 Task: Add an event with the title Third Project Update Meeting, date '2023/12/11', time 9:15 AM to 11:15 AMand add a description: Throughout the event, participants will have access to designated networking areas, where they can connect with fellow professionals, exchange business cards, and engage in meaningful discussions. These areas may include themed discussion tables, interactive activities, or open networking spaces, ensuring a diverse range of networking opportunities., put the event into Orange category, logged in from the account softage.3@softage.netand send the event invitation to softage.2@softage.net and softage.4@softage.net. Set a reminder for the event At time of event
Action: Mouse moved to (104, 99)
Screenshot: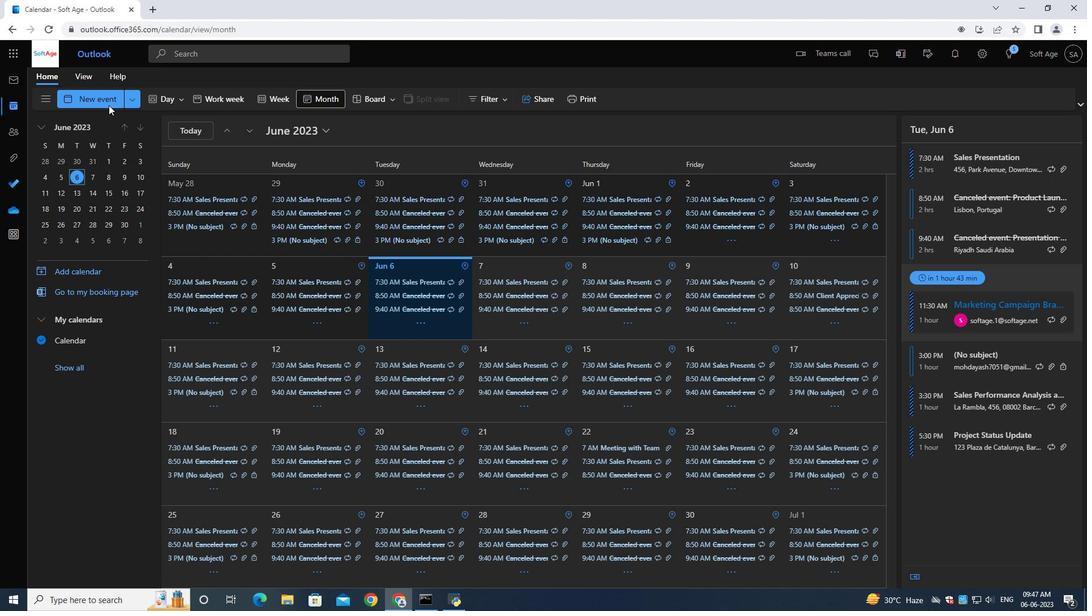 
Action: Mouse pressed left at (104, 99)
Screenshot: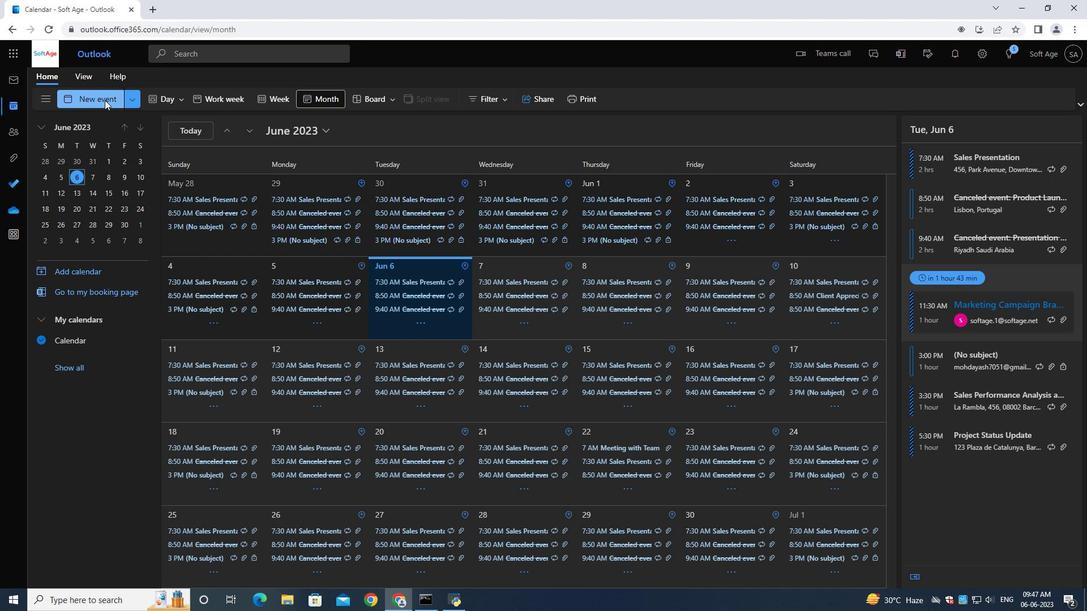 
Action: Mouse moved to (274, 169)
Screenshot: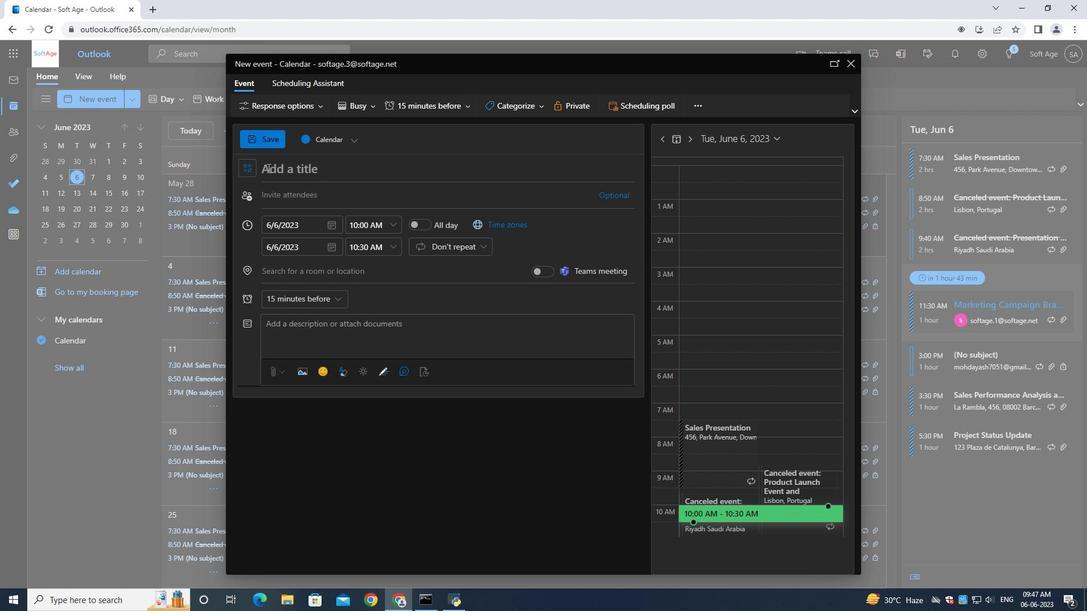 
Action: Mouse pressed left at (274, 169)
Screenshot: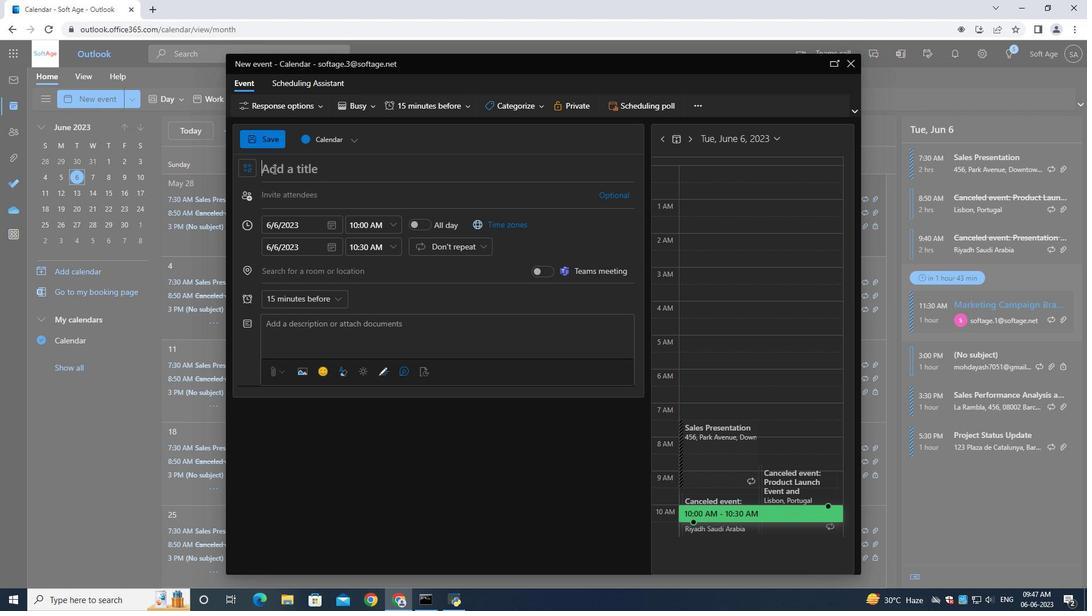 
Action: Key pressed <Key.shift>Third<Key.space><Key.shift><Key.shift>Project<Key.space><Key.shift>Update<Key.space><Key.shift>Meeting
Screenshot: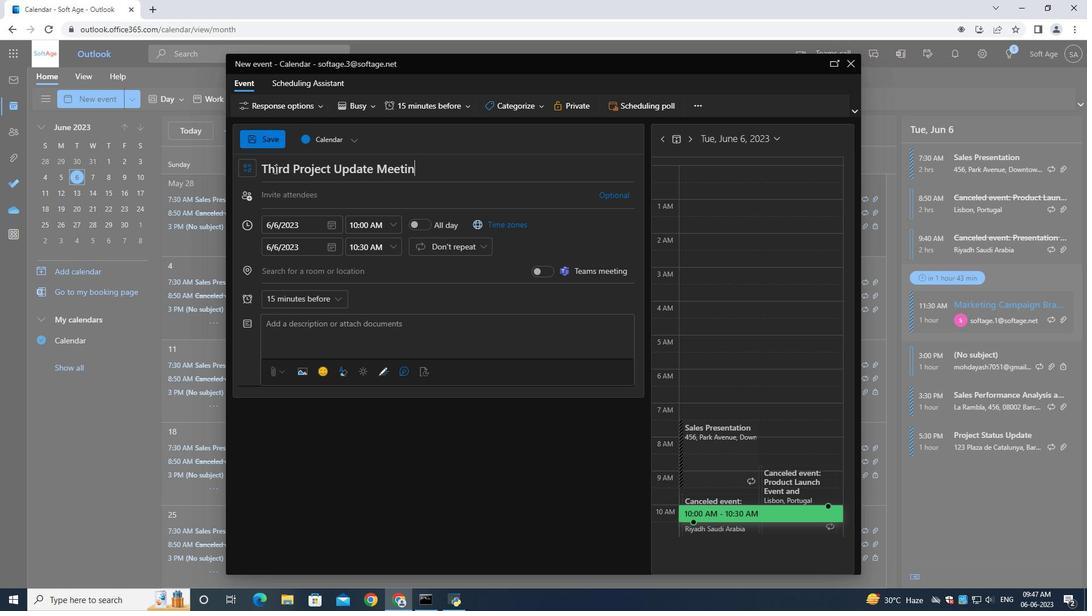 
Action: Mouse moved to (329, 227)
Screenshot: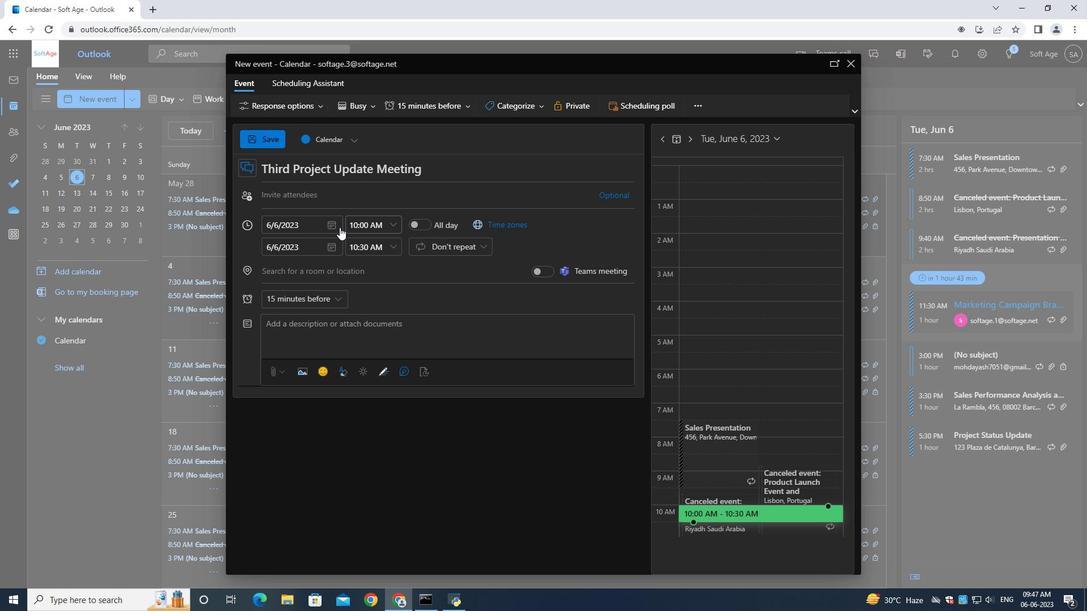 
Action: Mouse pressed left at (329, 227)
Screenshot: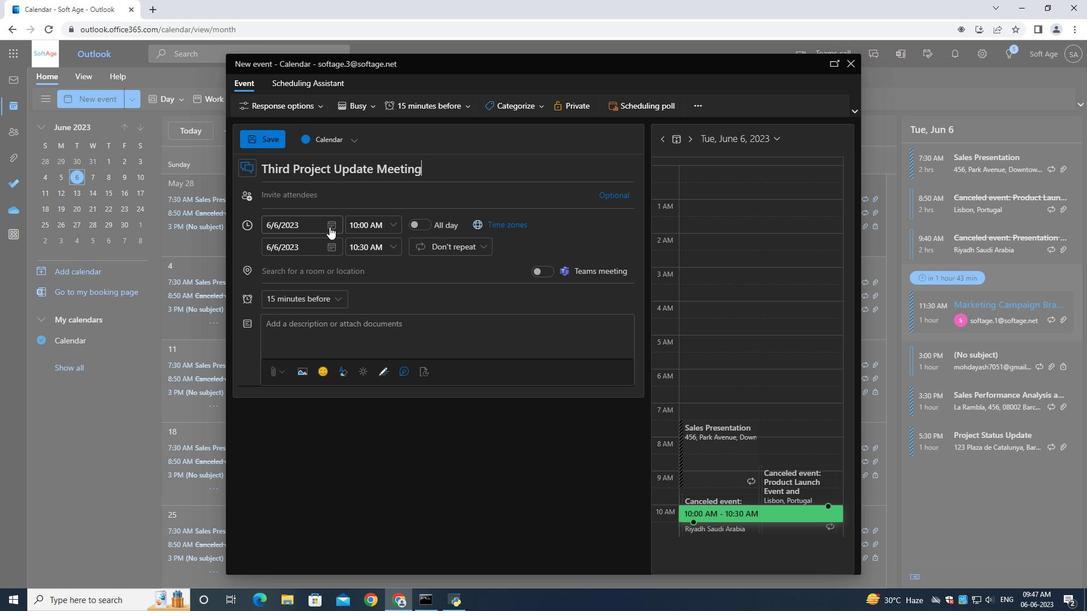 
Action: Mouse moved to (372, 247)
Screenshot: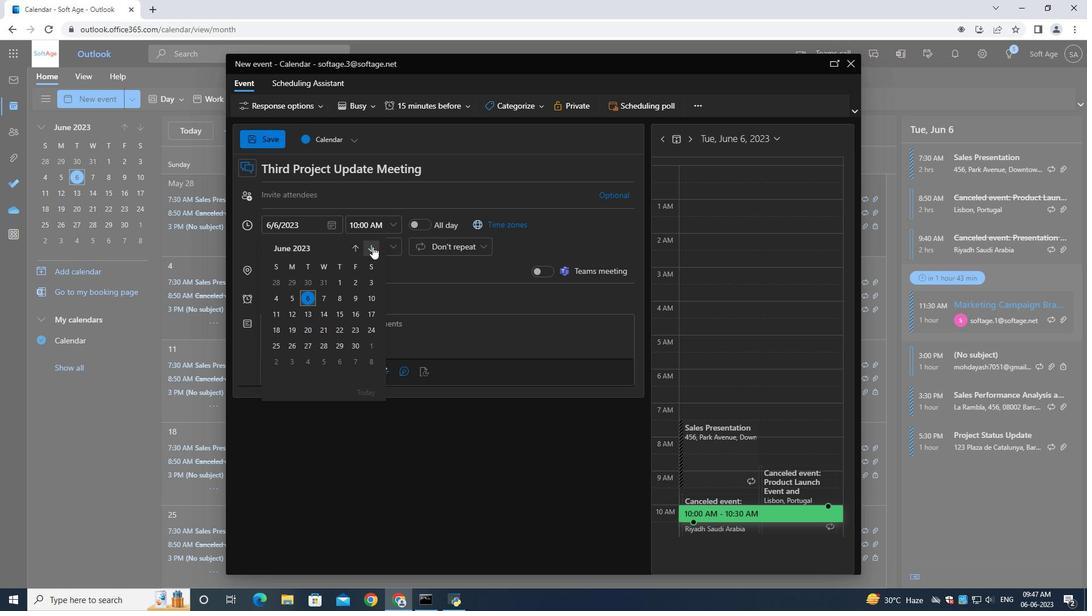 
Action: Mouse pressed left at (372, 247)
Screenshot: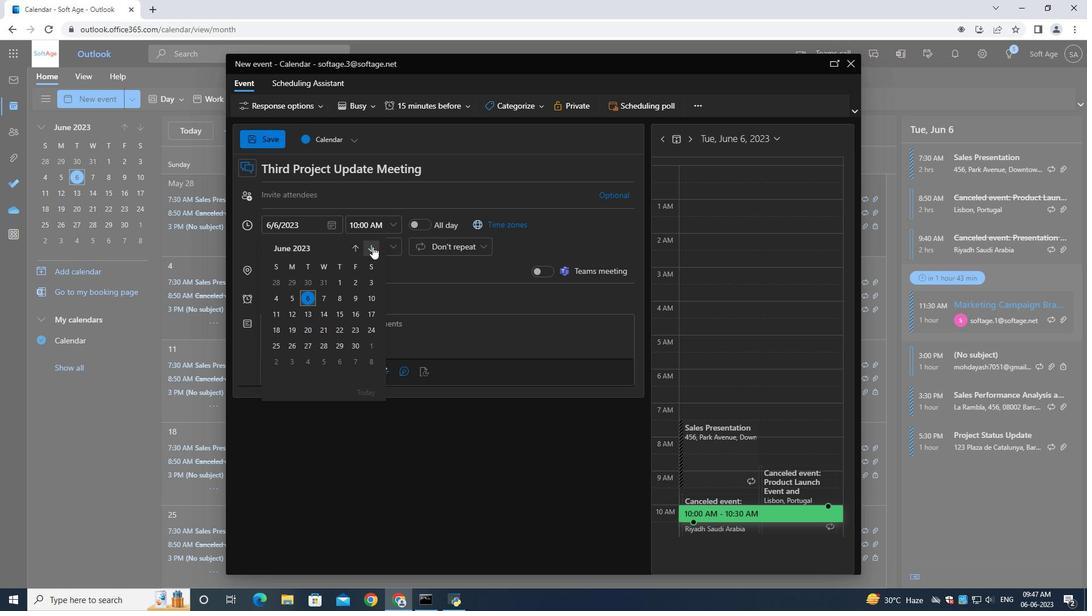
Action: Mouse pressed left at (372, 247)
Screenshot: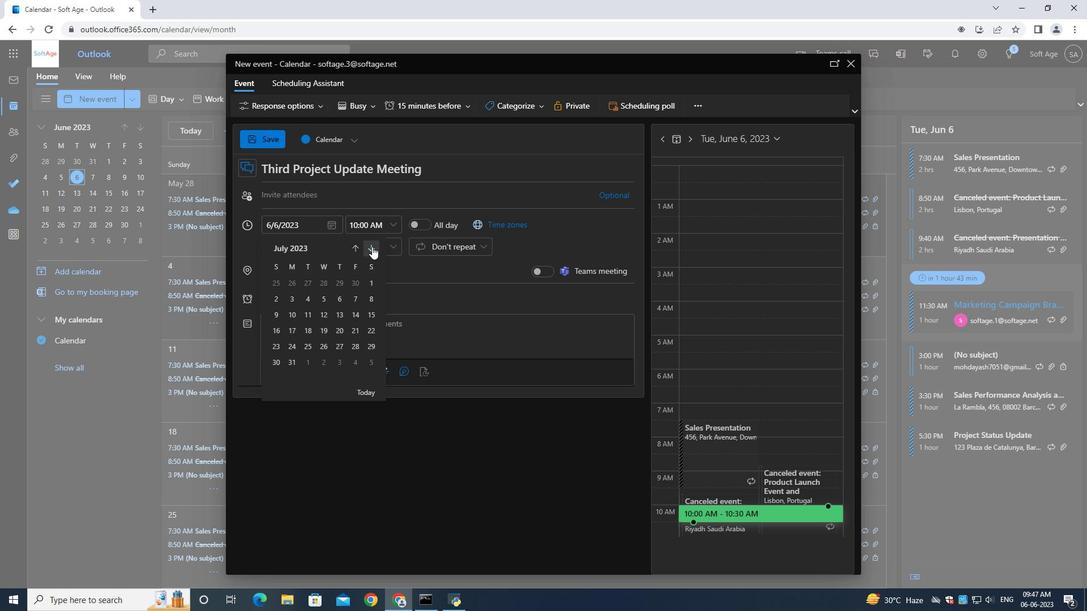 
Action: Mouse pressed left at (372, 247)
Screenshot: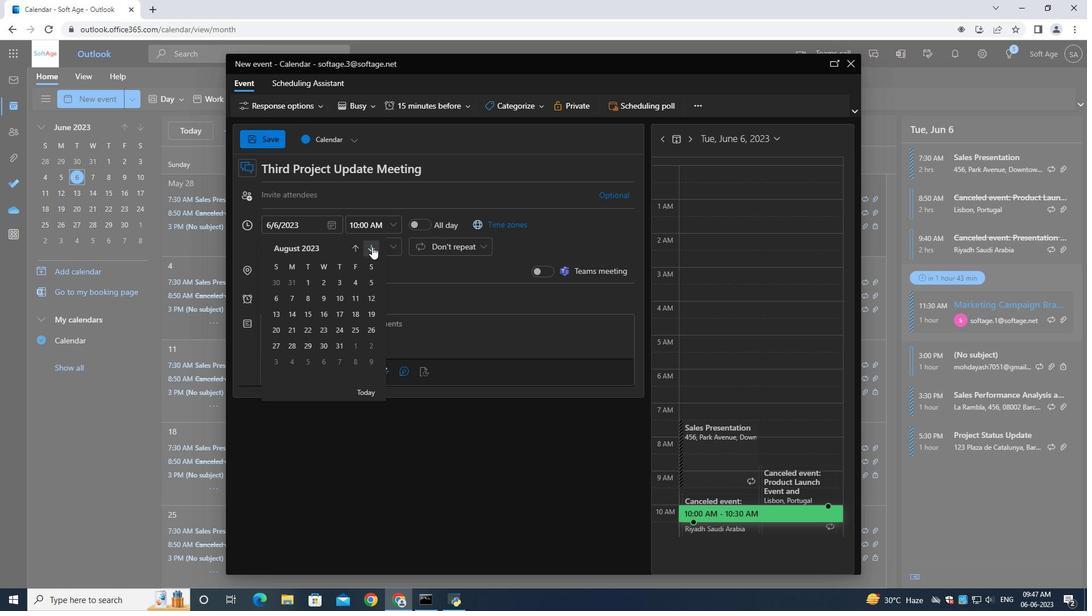 
Action: Mouse pressed left at (372, 247)
Screenshot: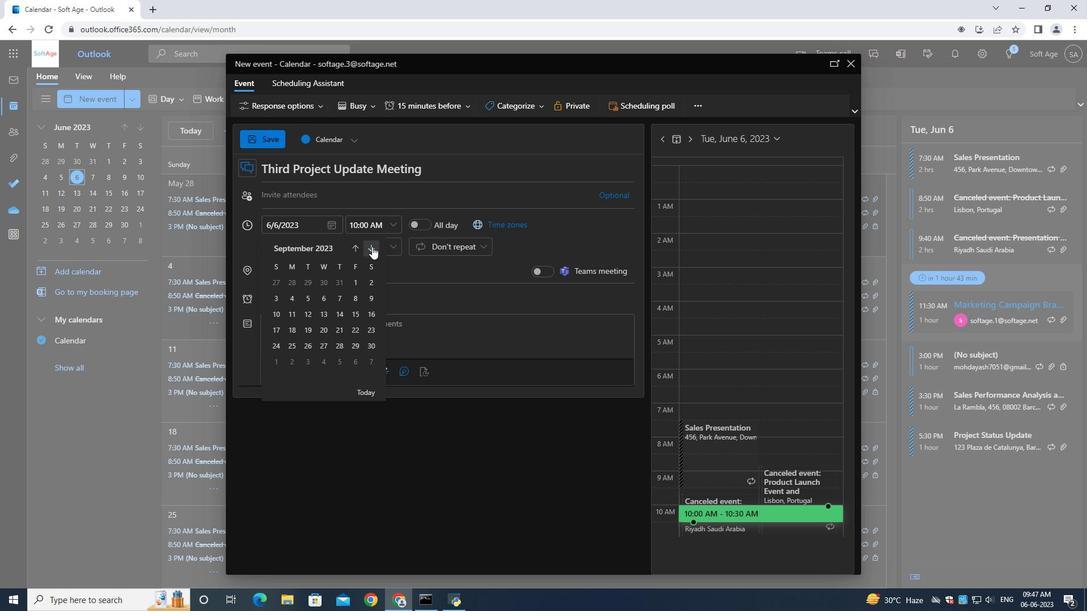 
Action: Mouse pressed left at (372, 247)
Screenshot: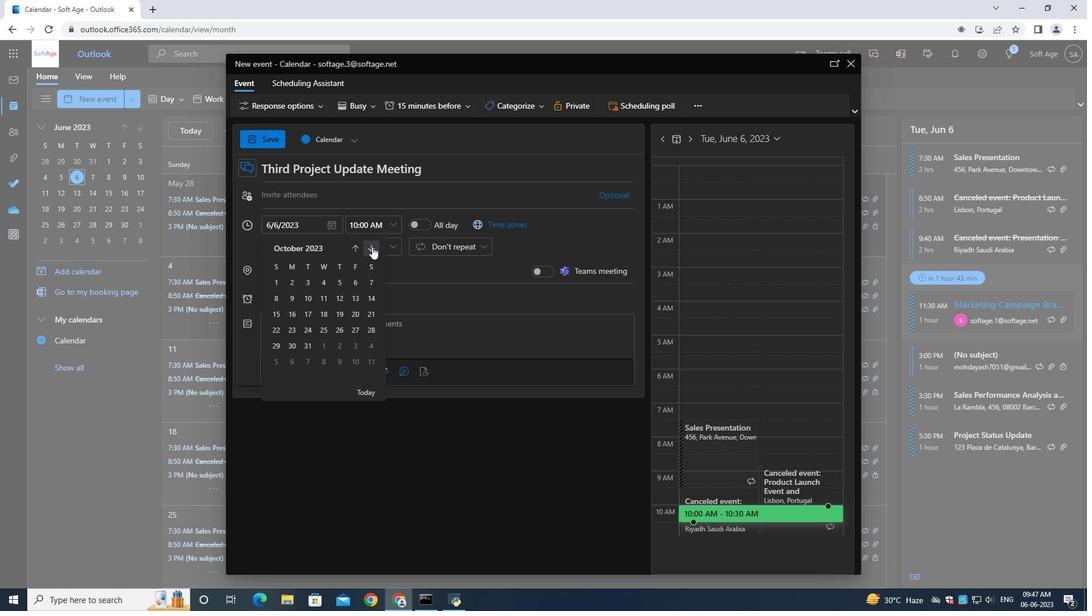
Action: Mouse moved to (365, 297)
Screenshot: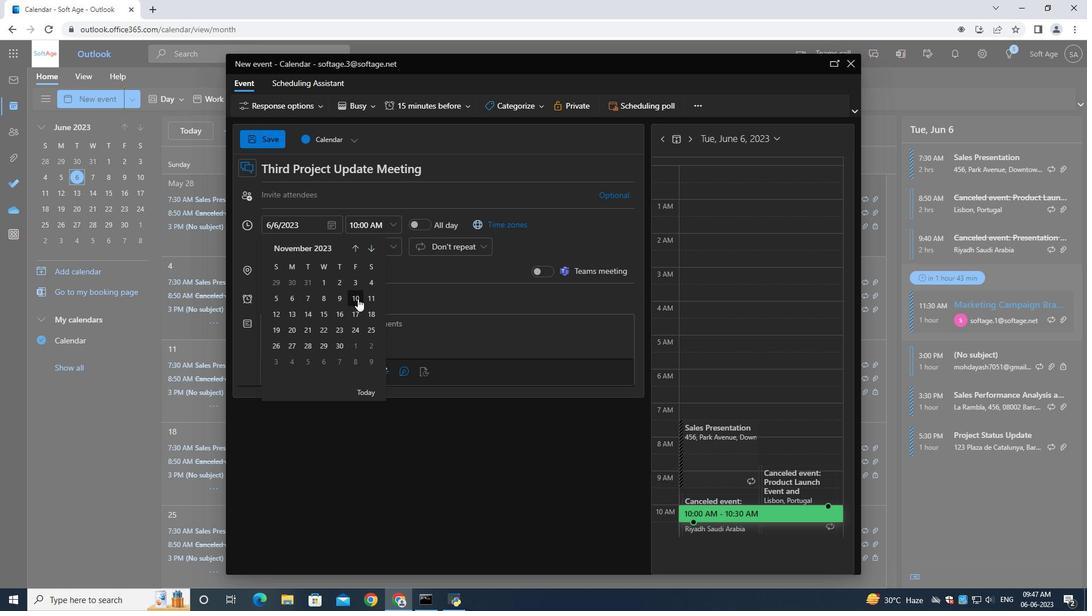 
Action: Mouse pressed left at (365, 297)
Screenshot: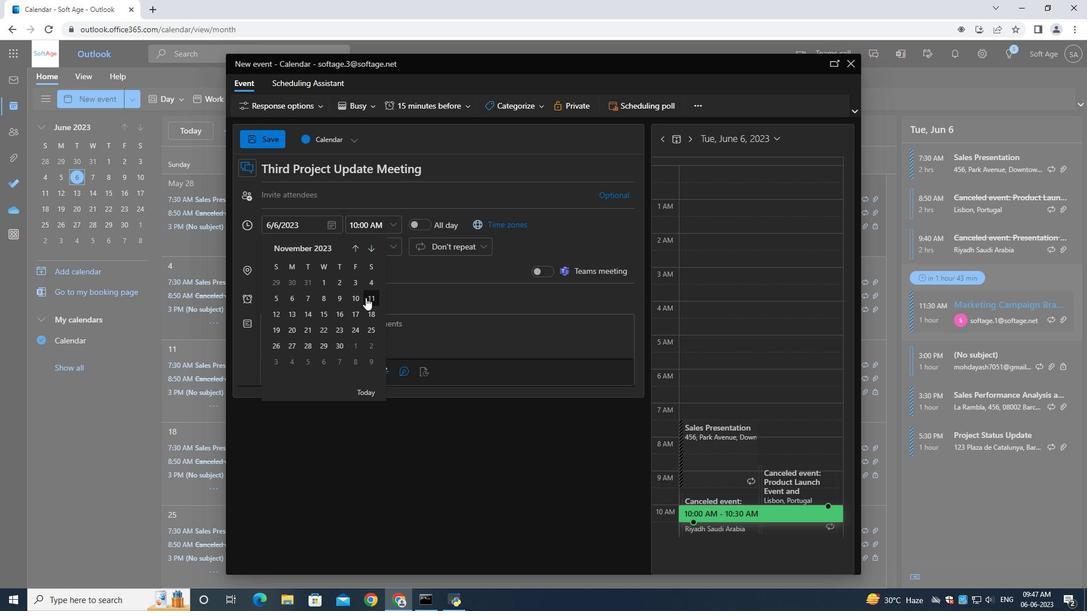 
Action: Mouse moved to (360, 226)
Screenshot: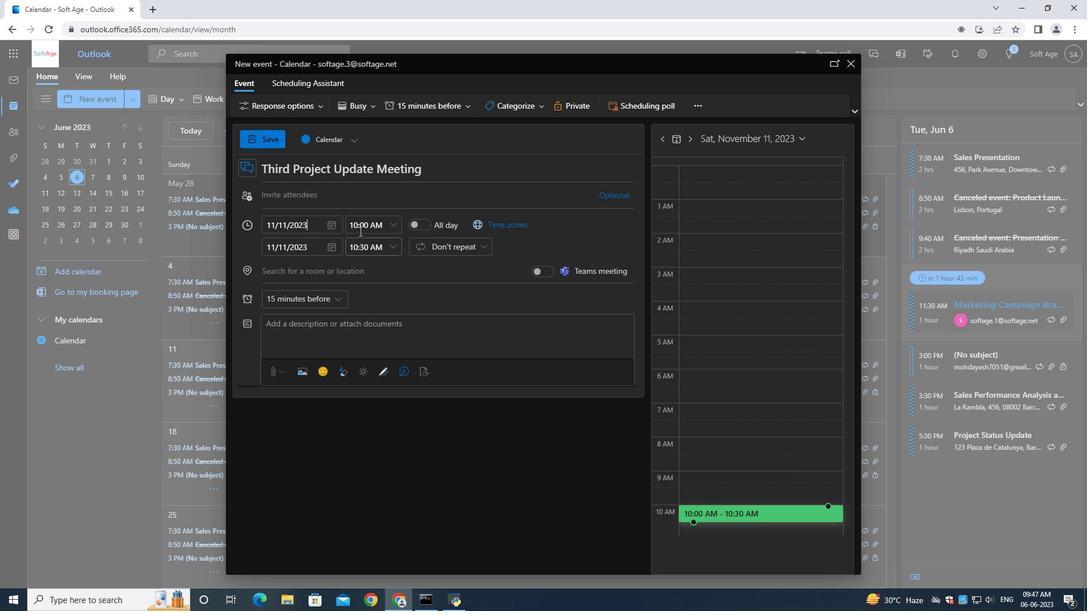
Action: Mouse pressed left at (360, 226)
Screenshot: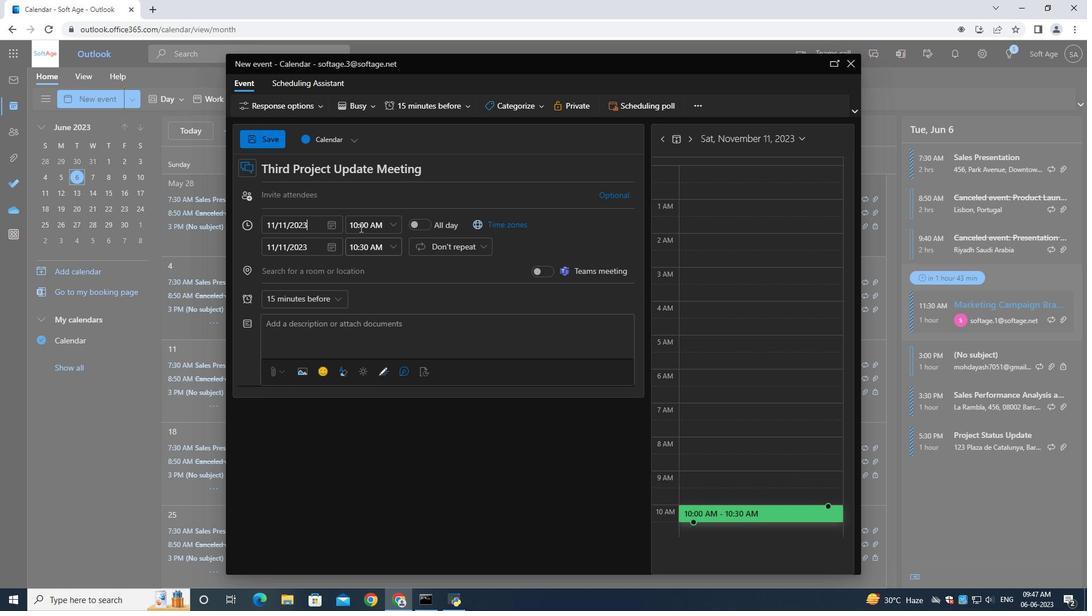 
Action: Mouse moved to (367, 227)
Screenshot: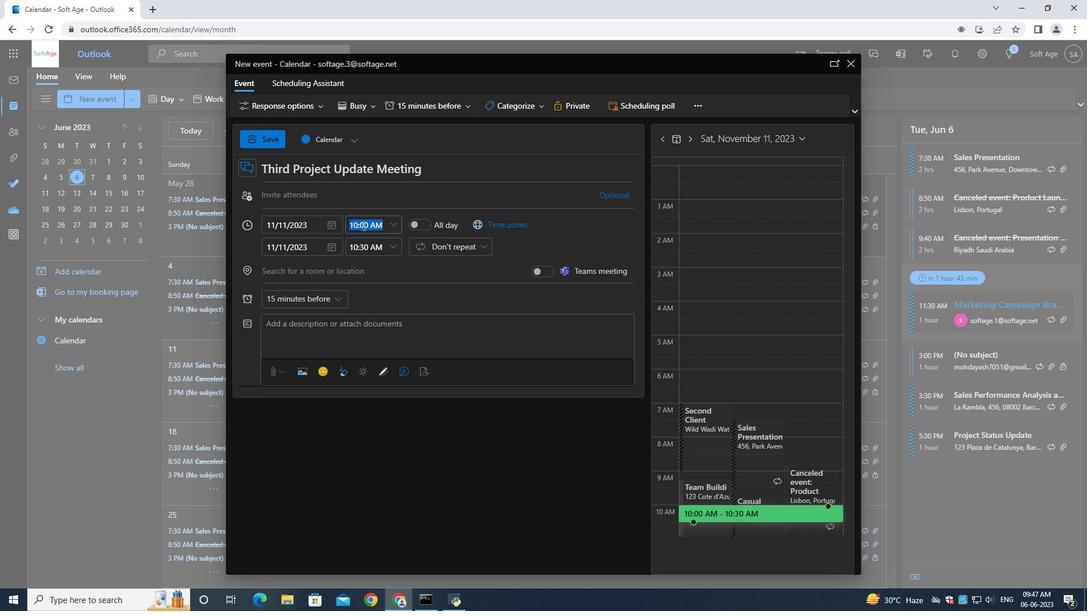 
Action: Key pressed 9<Key.shift_r>:15<Key.shift><Key.shift>AM
Screenshot: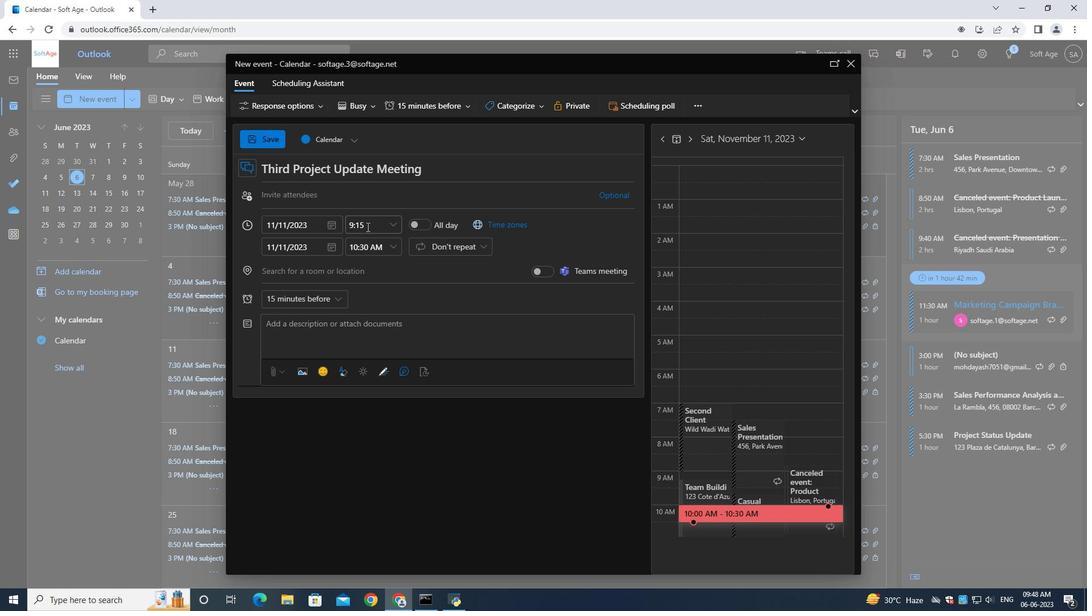 
Action: Mouse moved to (368, 245)
Screenshot: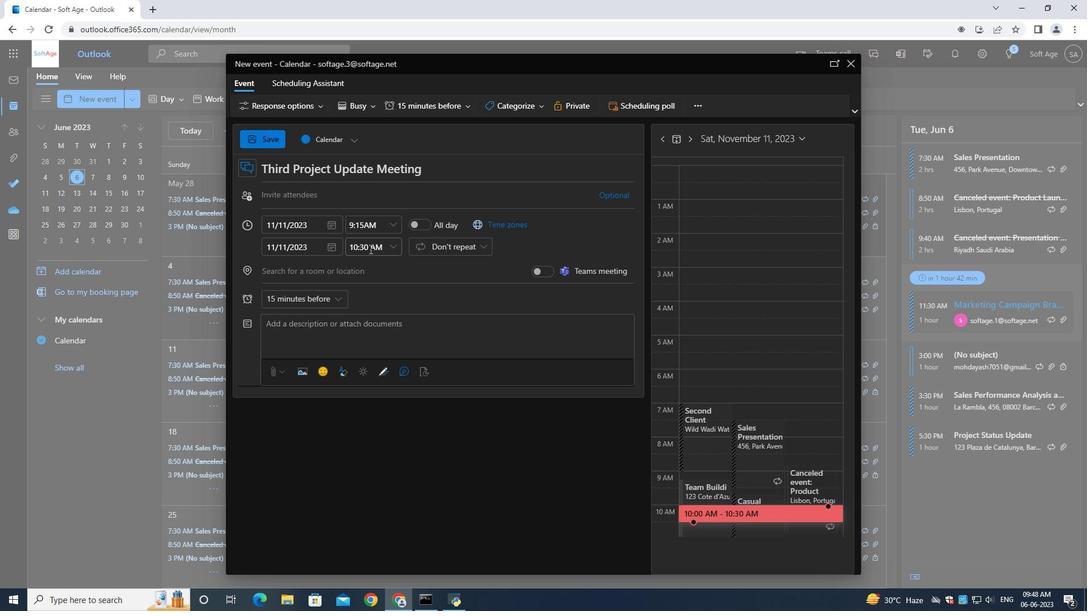
Action: Mouse pressed left at (368, 245)
Screenshot: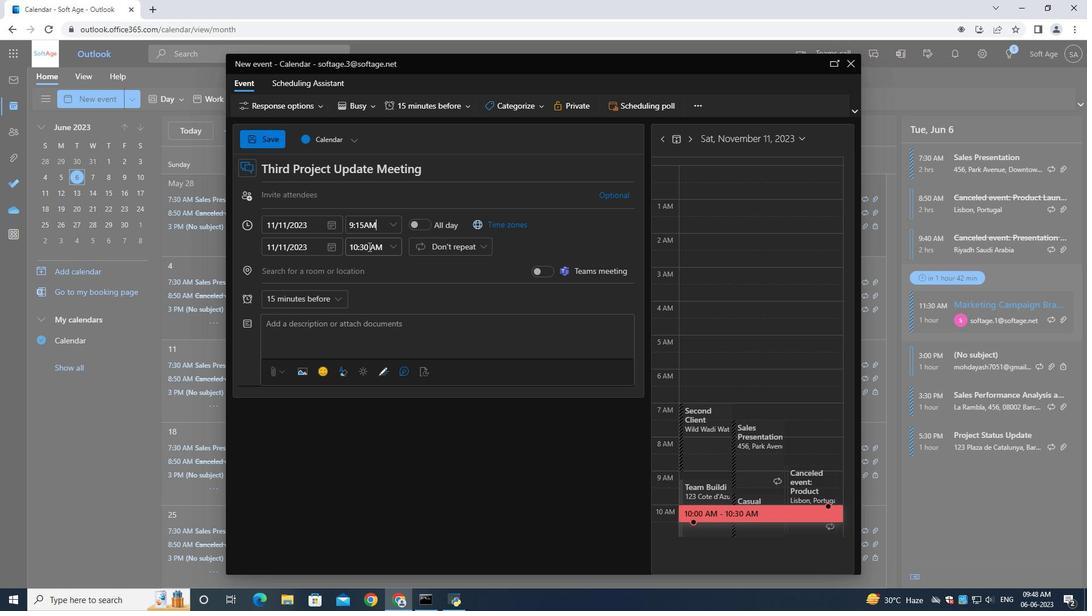 
Action: Mouse moved to (369, 247)
Screenshot: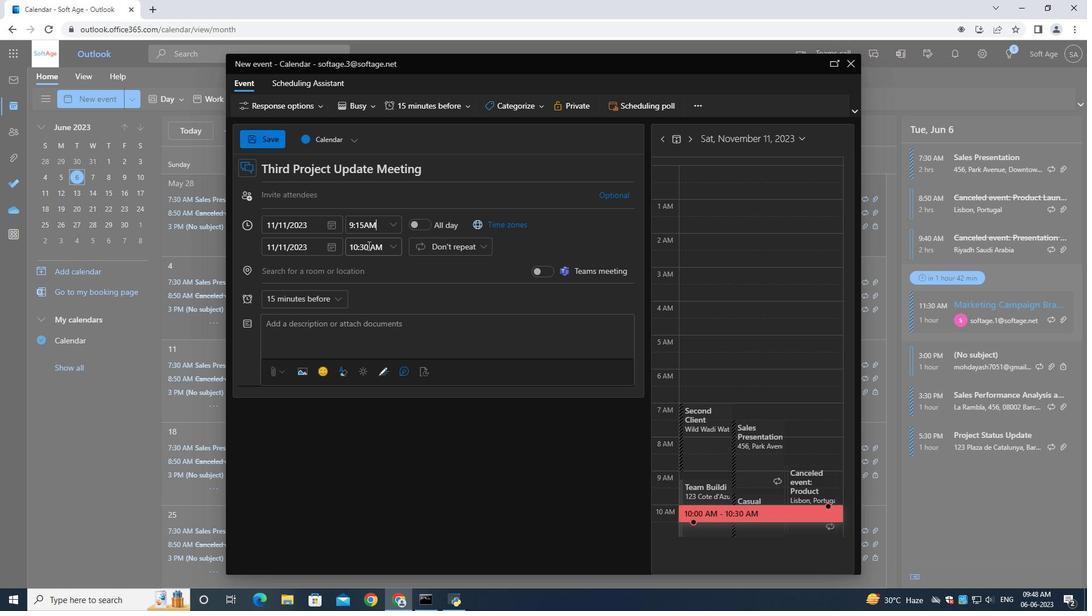 
Action: Key pressed 11<Key.shift_r>:15<Key.shift>AM
Screenshot: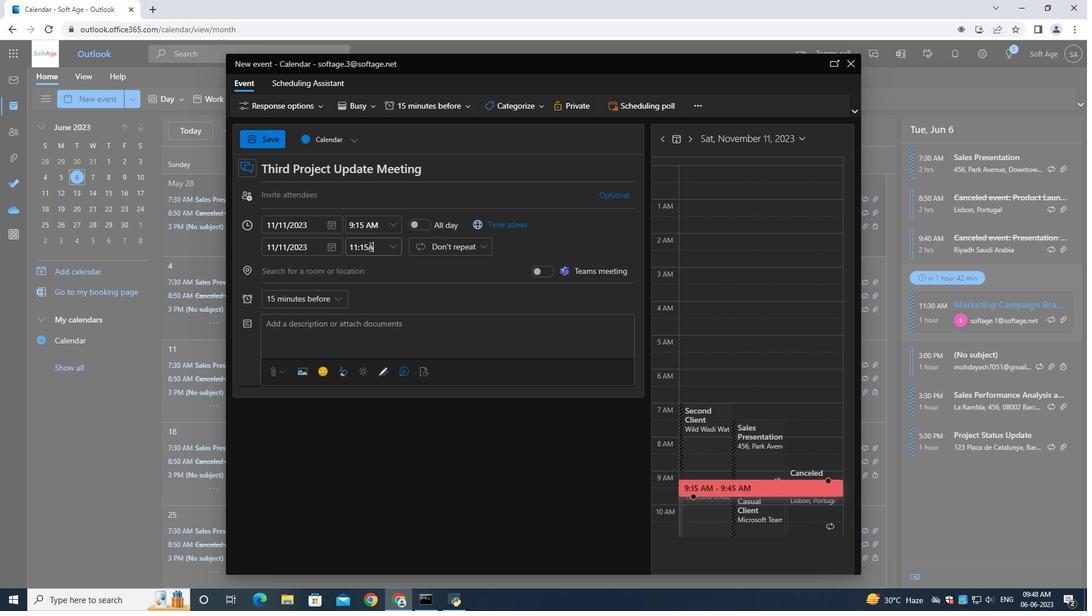 
Action: Mouse moved to (325, 326)
Screenshot: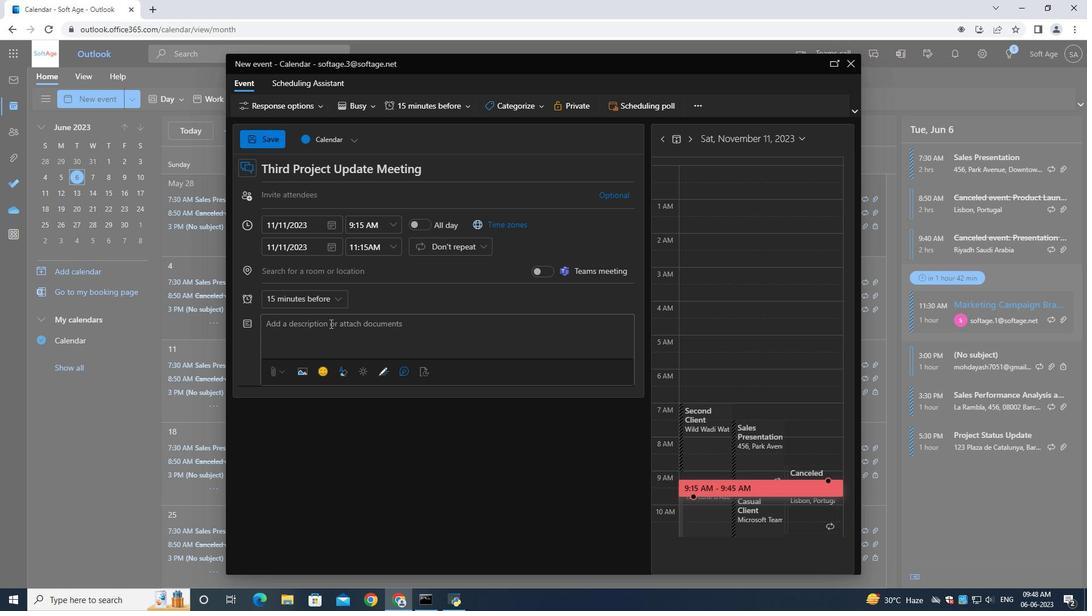 
Action: Mouse pressed left at (325, 326)
Screenshot: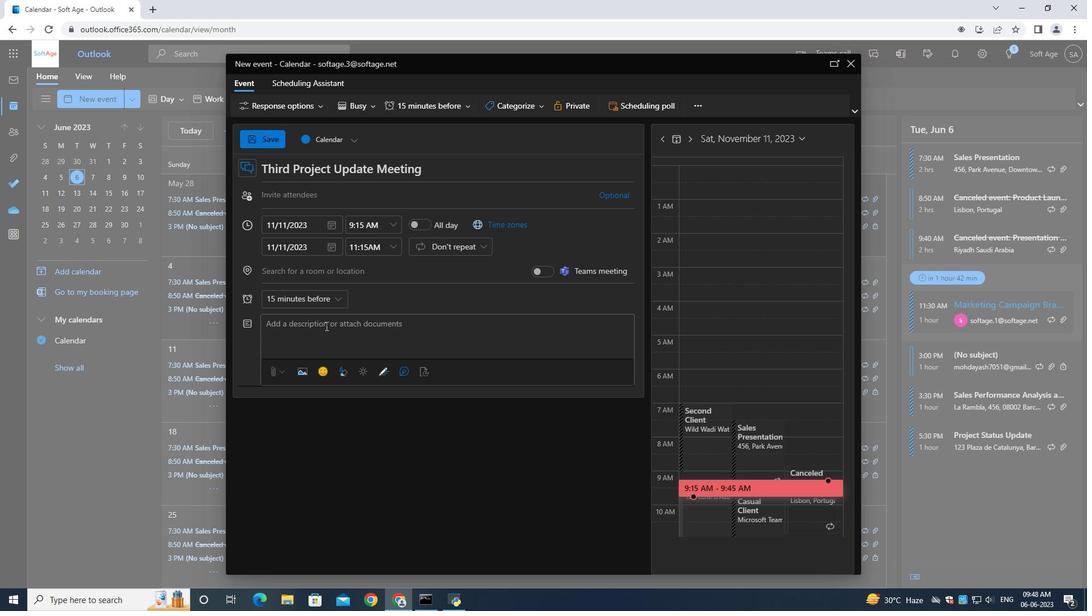 
Action: Mouse moved to (325, 327)
Screenshot: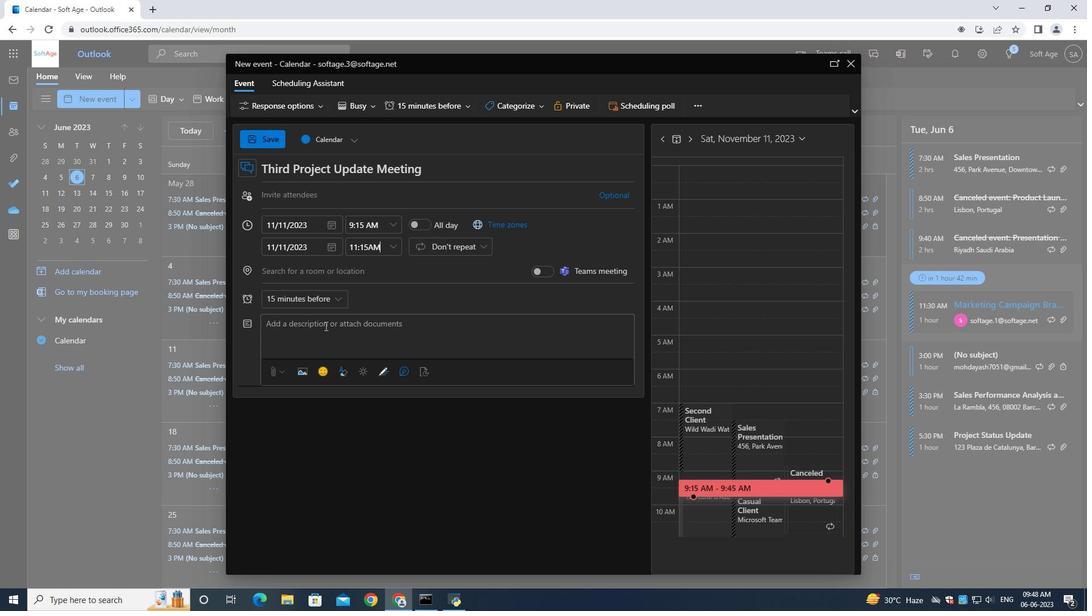 
Action: Key pressed <Key.shift>Throughout<Key.space>the<Key.space>event,<Key.space>participants<Key.space>will<Key.space>a<Key.backspace>have<Key.space>access<Key.space>to<Key.space>designated<Key.space>networking<Key.space>areas,<Key.space>where<Key.space>they<Key.space>can<Key.space>connect<Key.space>with<Key.space>felllow<Key.space>professionals,<Key.space>exchange<Key.space>business<Key.space>cards,<Key.space>and<Key.space>engage<Key.space>in<Key.space>meaningful<Key.space>discussions.<Key.space><Key.shift><Key.shift><Key.shift><Key.shift>These<Key.space>was<Key.backspace><Key.backspace><Key.backspace><Key.space>areas<Key.space>may<Key.space>include<Key.space>themed<Key.space>discussion<Key.space>tables,<Key.space>interactive<Key.space>activities,<Key.space>or<Key.space>open<Key.space>op<Key.backspace><Key.backspace>networking<Key.space>spaces,<Key.space>ensuring<Key.space>a<Key.space>diverse<Key.space>ranf<Key.backspace>ge<Key.space>of<Key.space>networking<Key.space>opportunities.
Screenshot: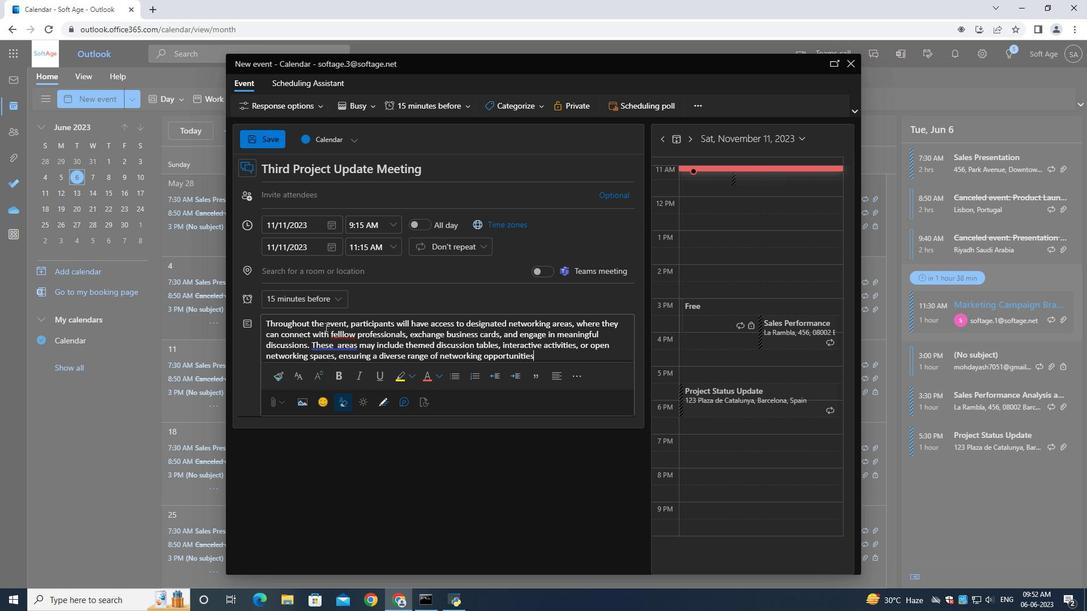 
Action: Mouse moved to (333, 343)
Screenshot: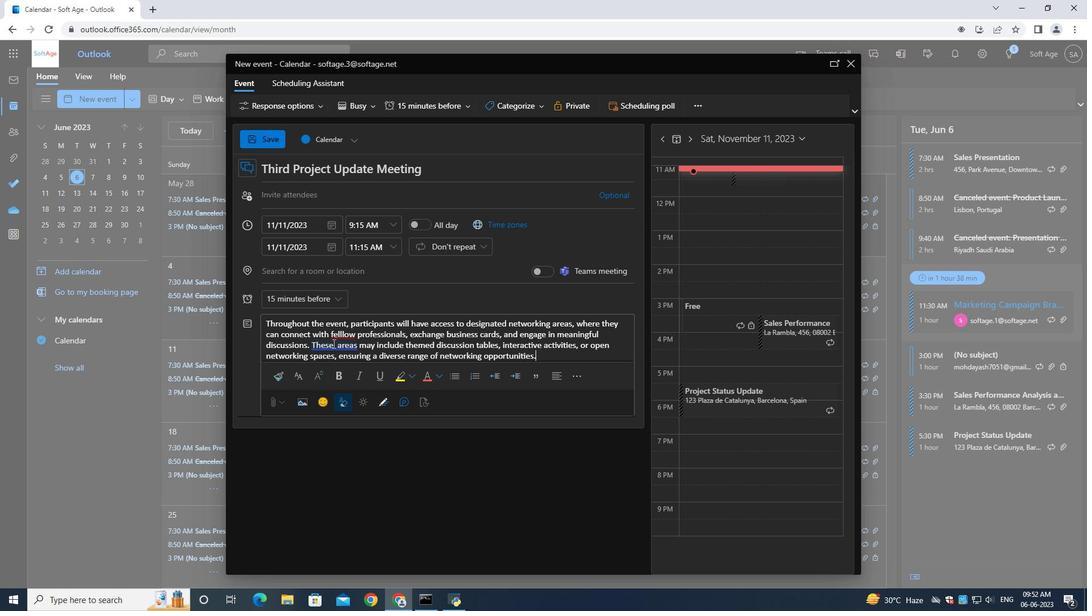 
Action: Mouse pressed left at (333, 343)
Screenshot: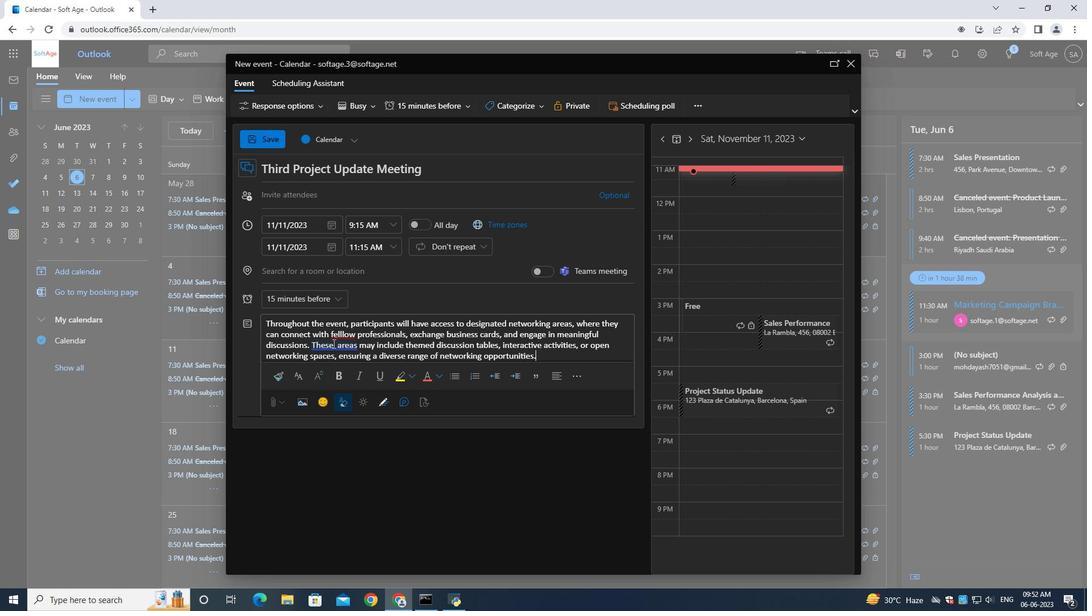 
Action: Mouse moved to (340, 354)
Screenshot: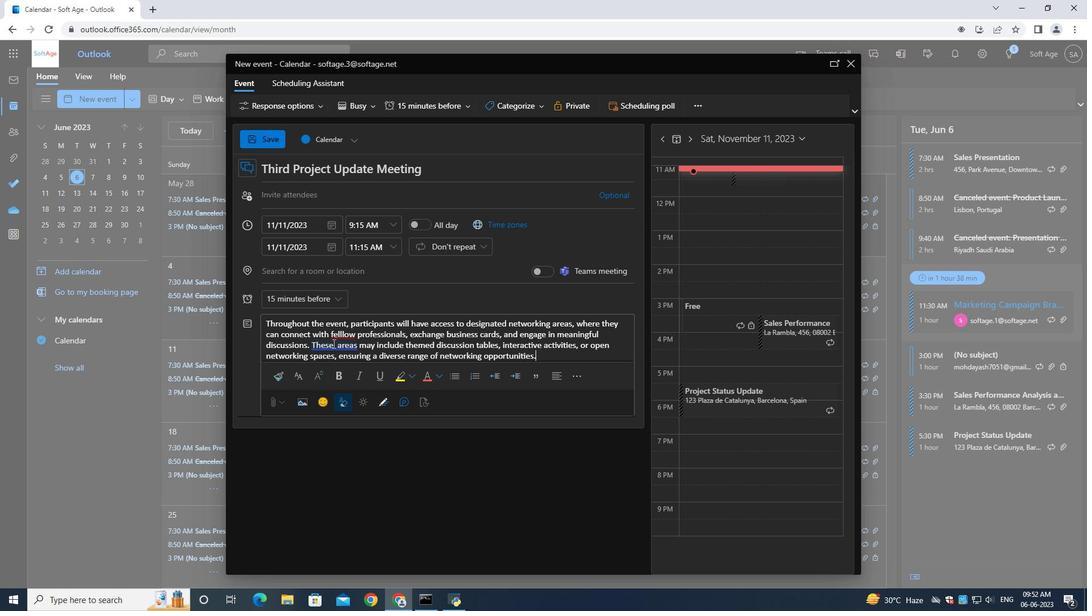 
Action: Key pressed <Key.backspace>
Screenshot: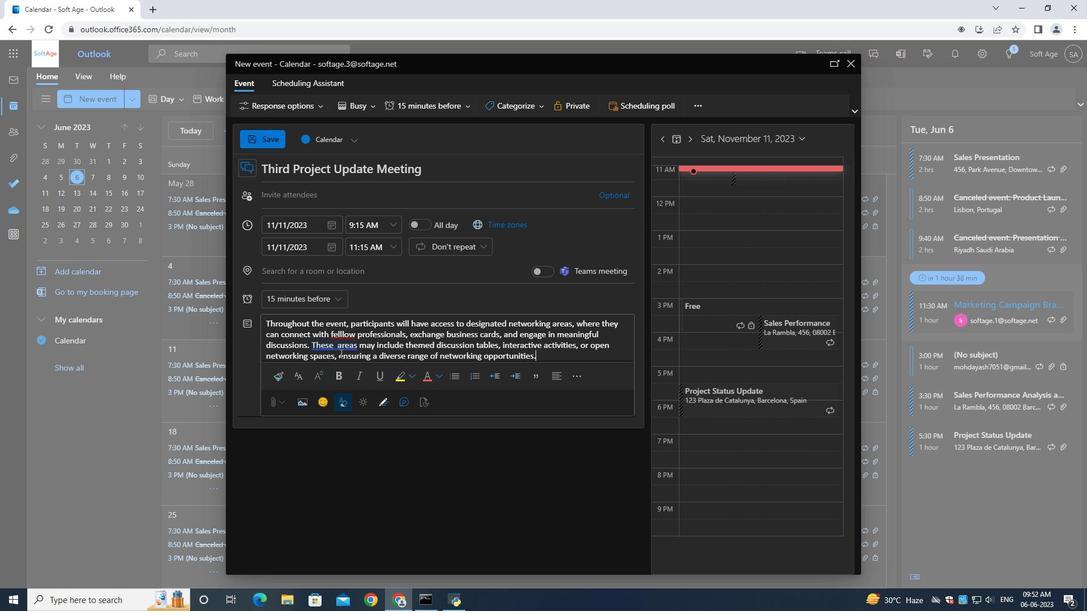 
Action: Mouse moved to (327, 359)
Screenshot: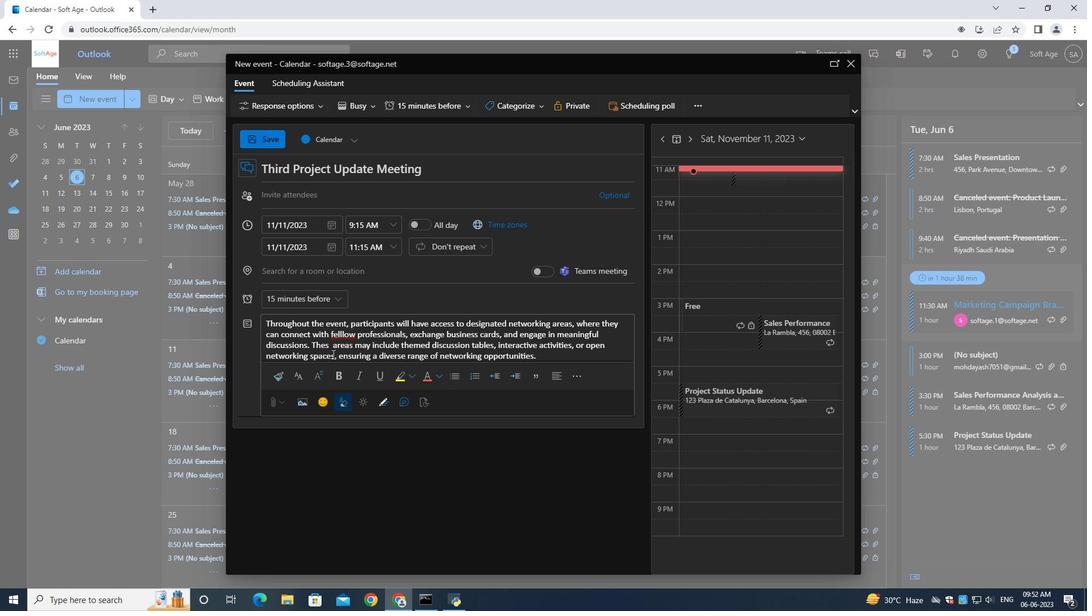 
Action: Key pressed s<Key.backspace>w<Key.right>
Screenshot: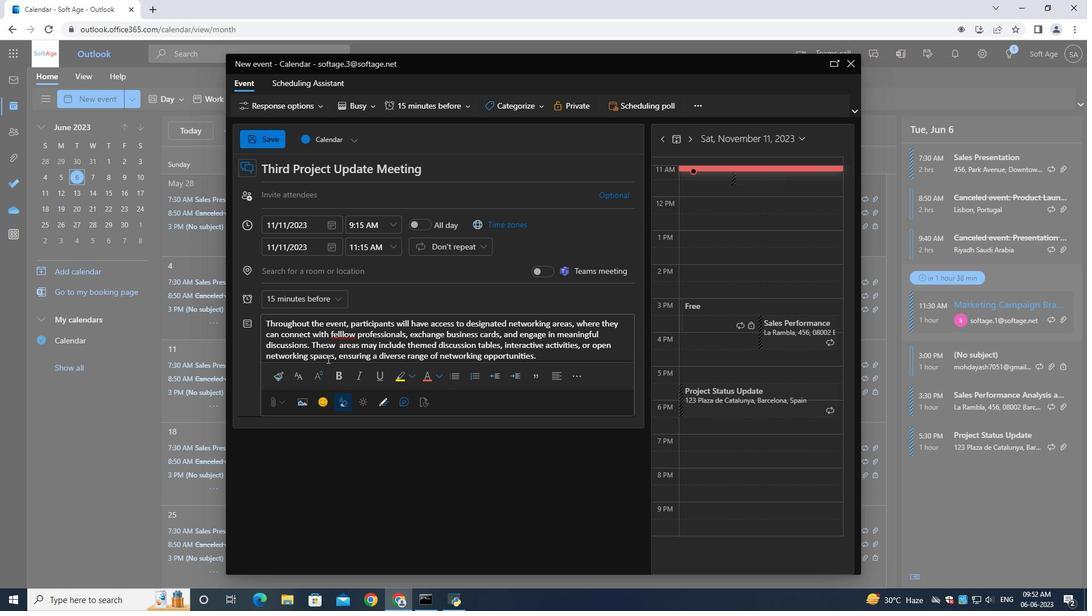 
Action: Mouse moved to (328, 359)
Screenshot: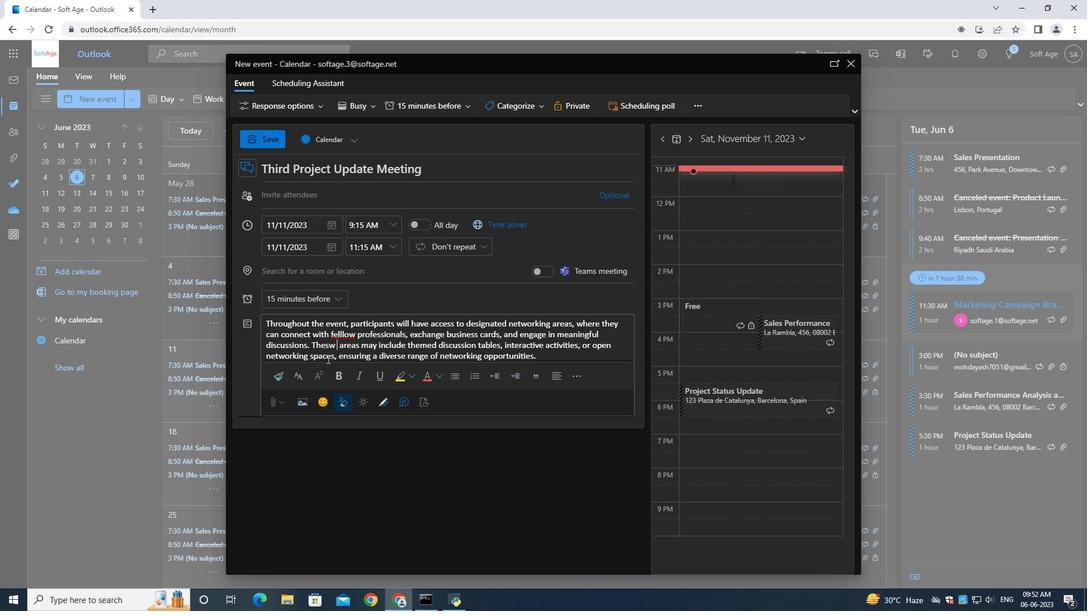 
Action: Key pressed <Key.backspace>
Screenshot: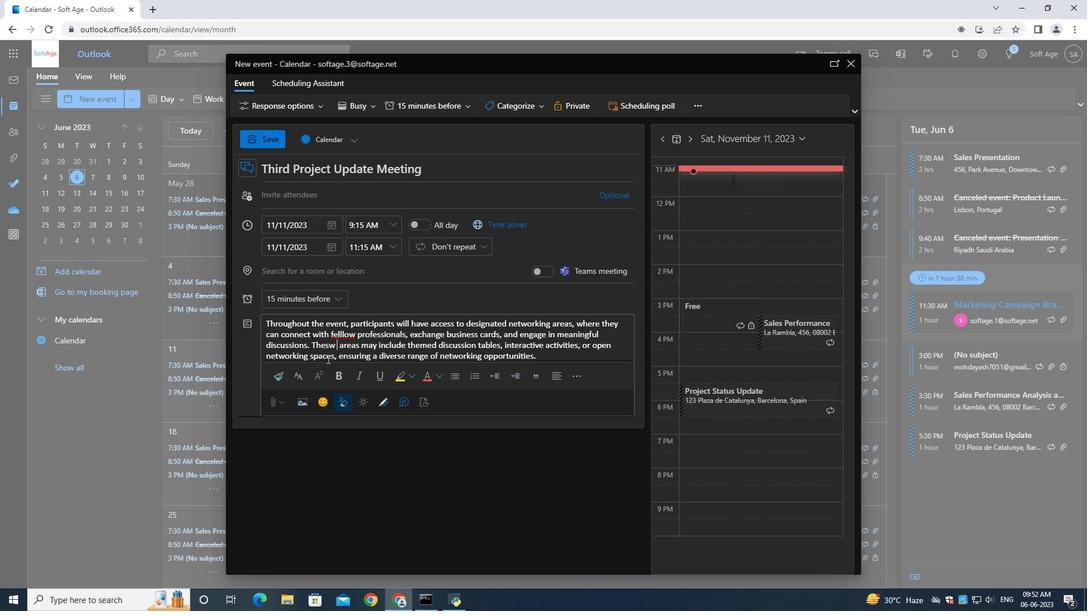 
Action: Mouse moved to (361, 397)
Screenshot: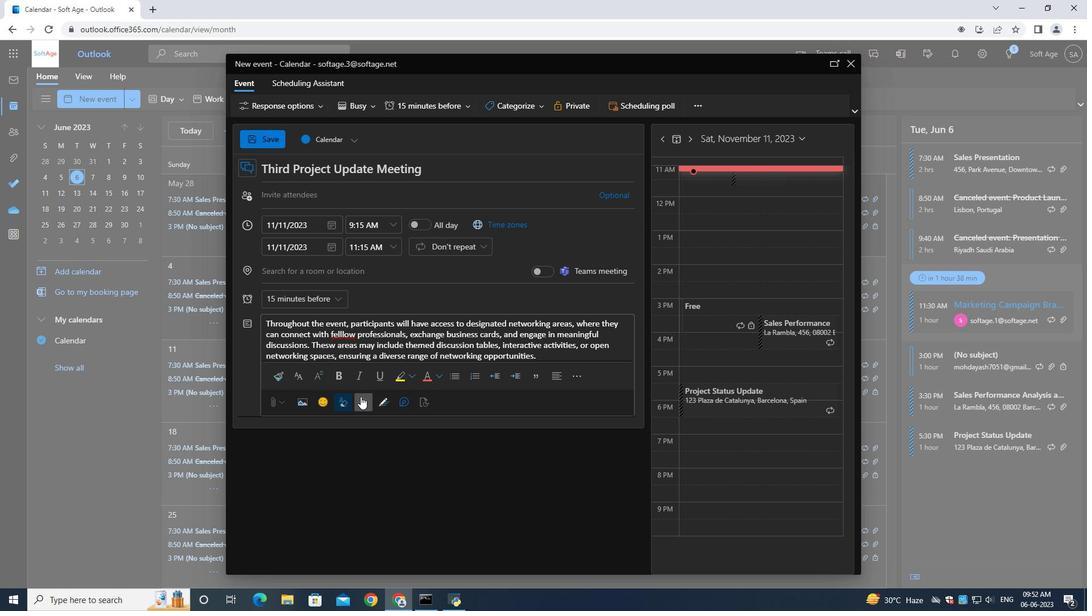 
Action: Key pressed <Key.space>
Screenshot: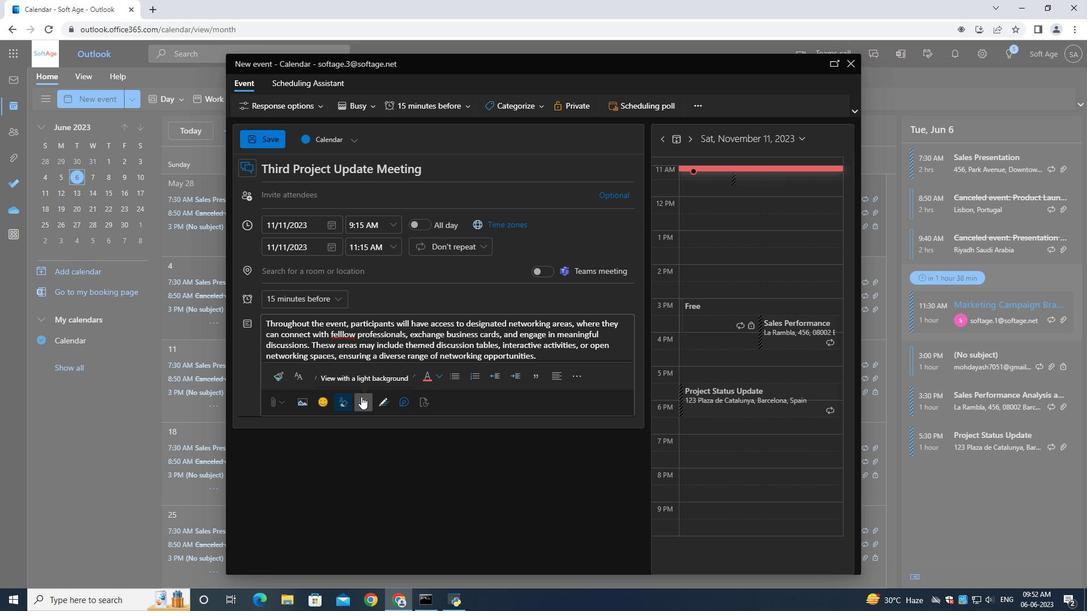 
Action: Mouse moved to (350, 379)
Screenshot: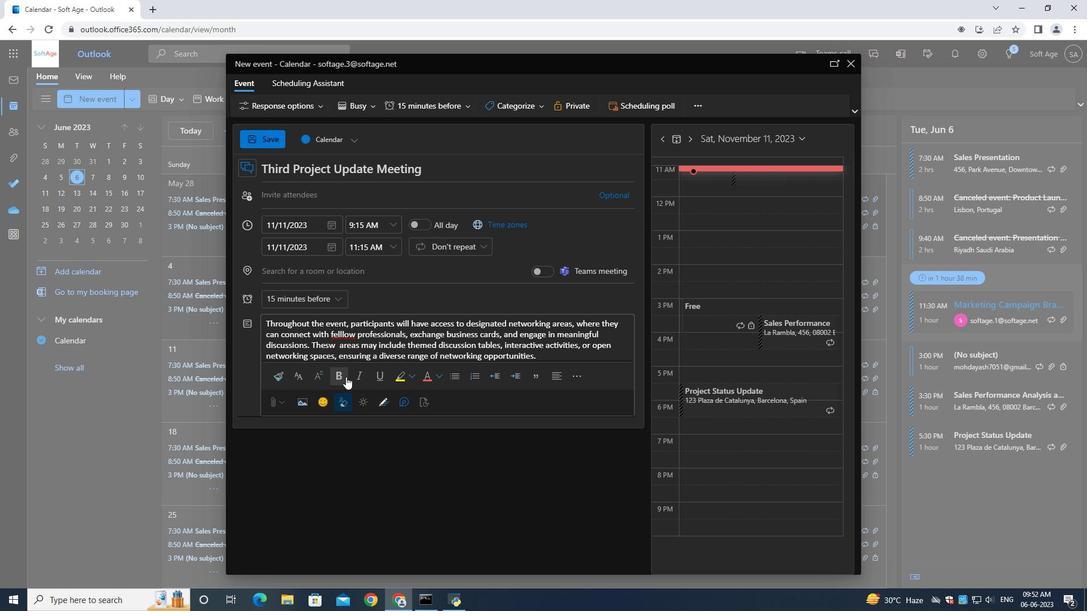 
Action: Key pressed <Key.backspace>
Screenshot: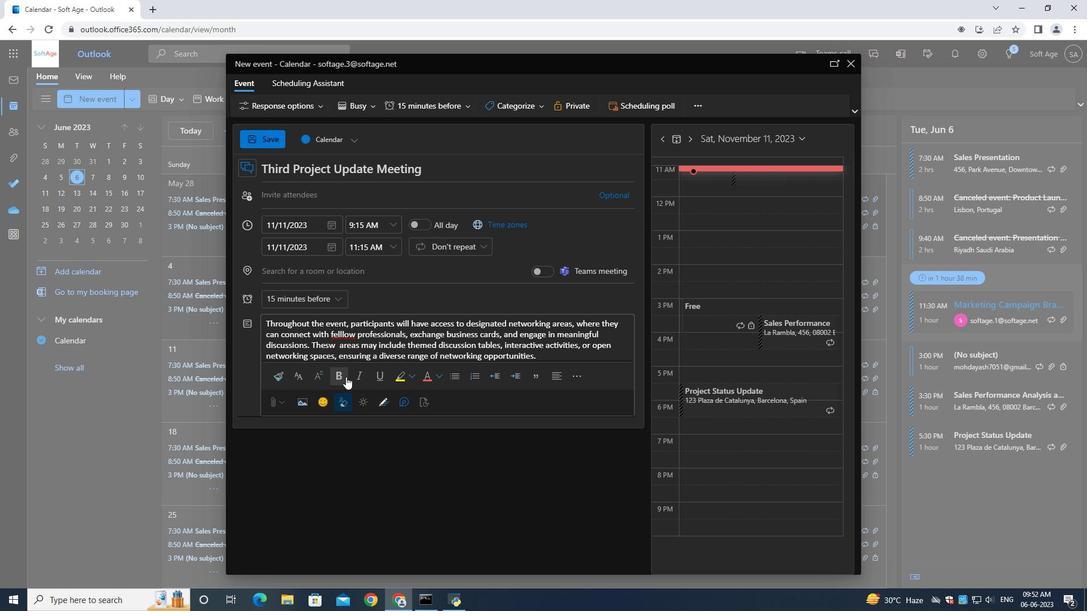 
Action: Mouse moved to (352, 380)
Screenshot: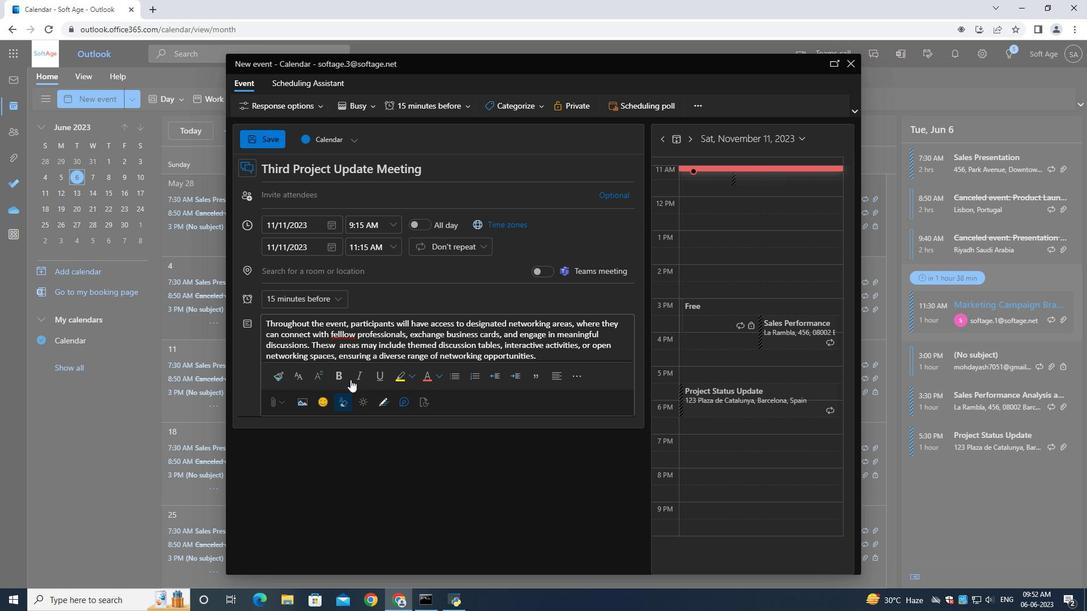 
Action: Key pressed <Key.backspace>e<Key.space>
Screenshot: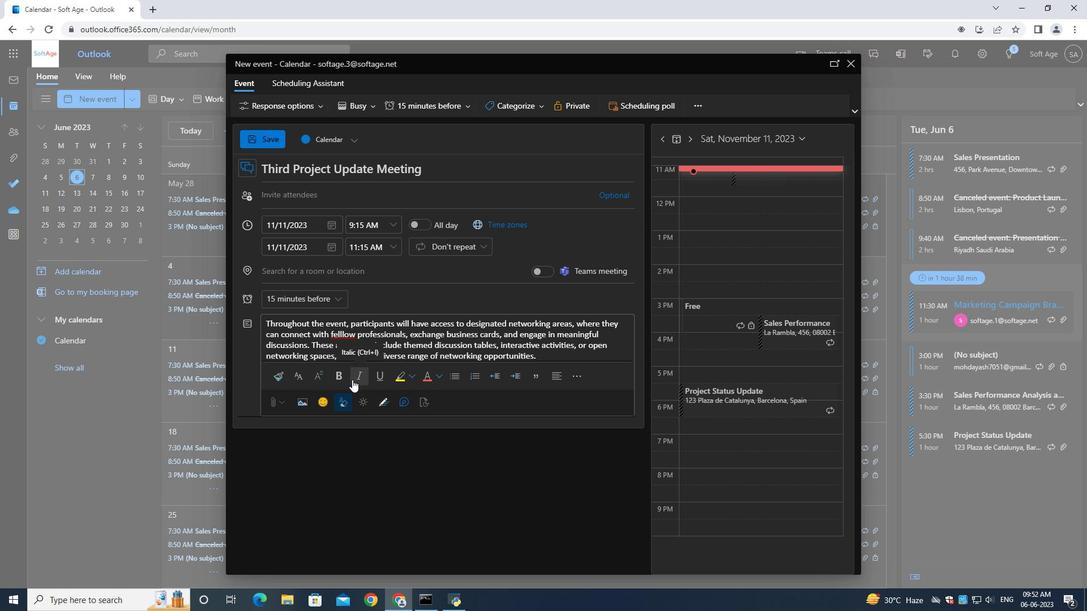 
Action: Mouse moved to (499, 109)
Screenshot: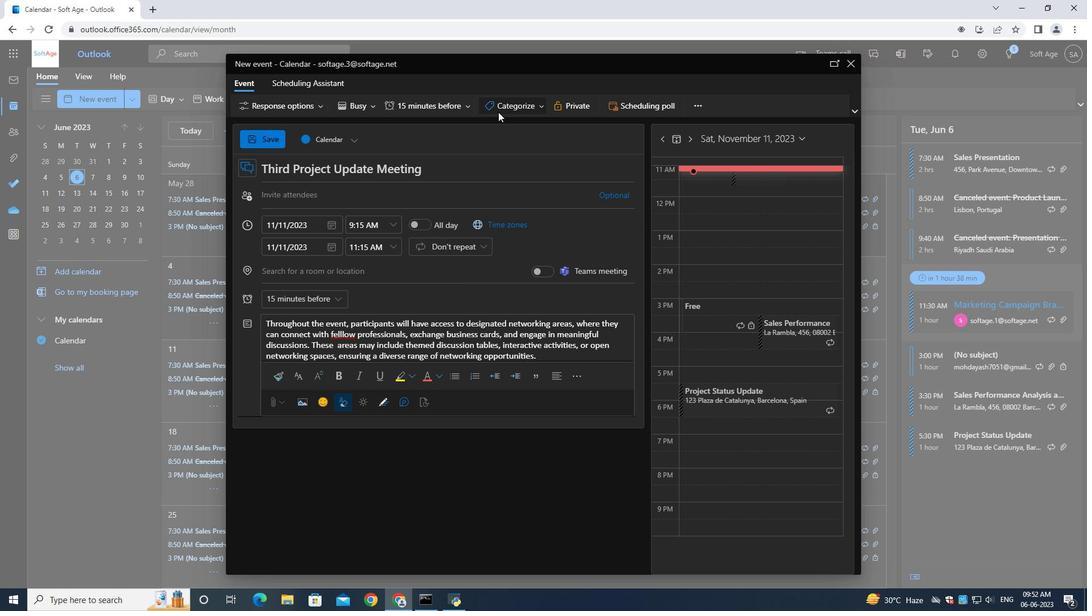 
Action: Mouse pressed left at (499, 109)
Screenshot: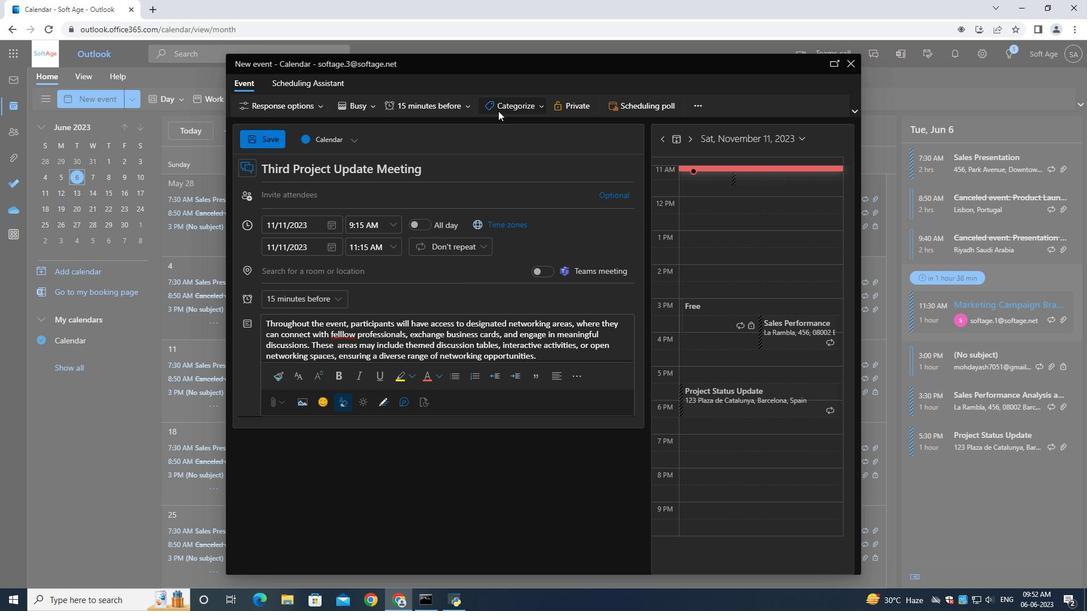 
Action: Mouse moved to (508, 164)
Screenshot: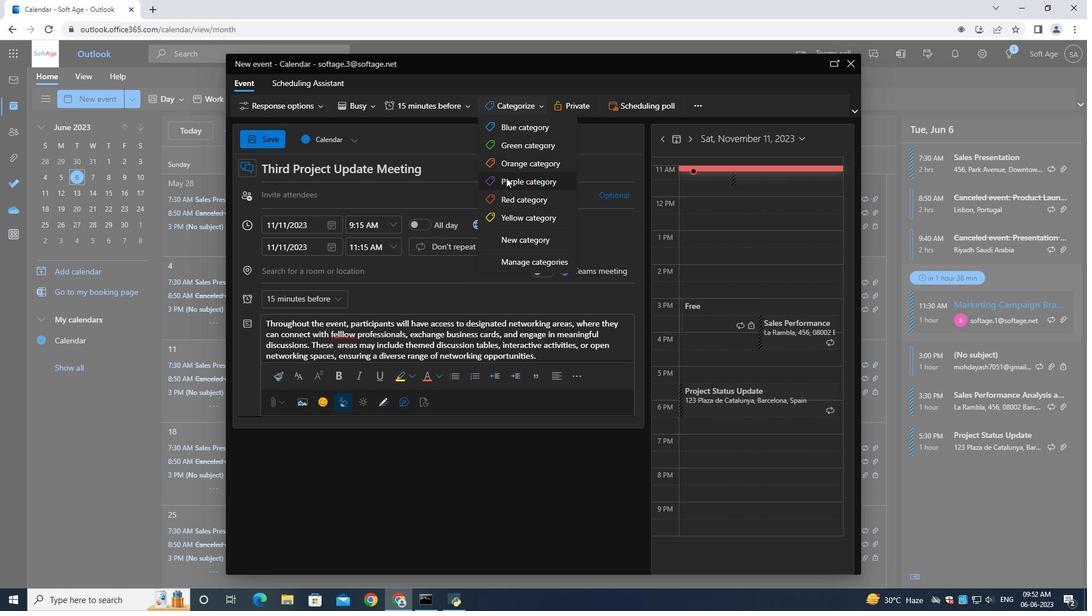 
Action: Mouse pressed left at (508, 164)
Screenshot: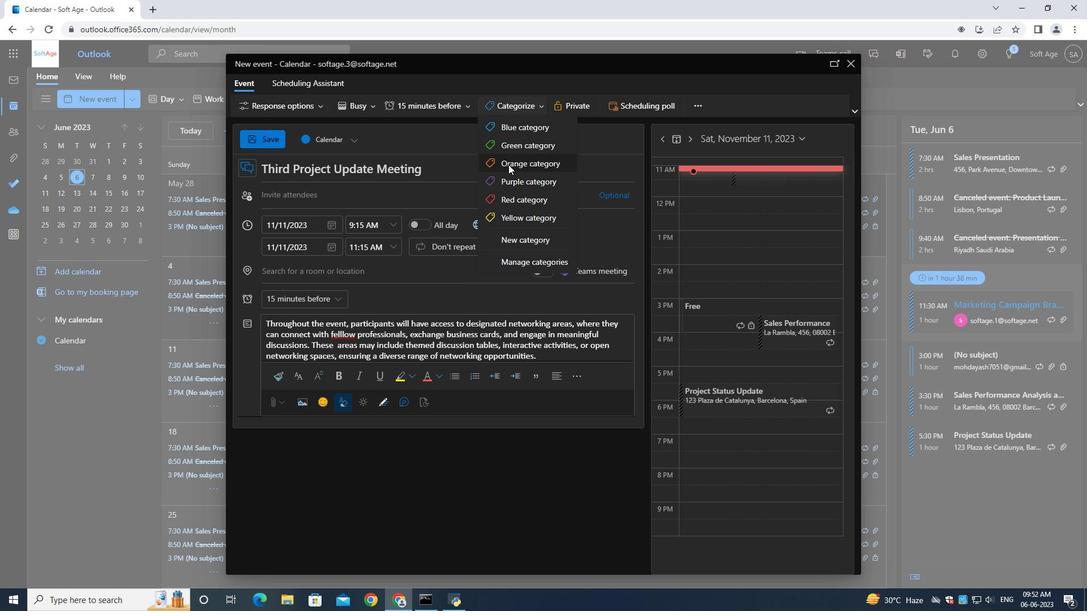 
Action: Mouse moved to (296, 196)
Screenshot: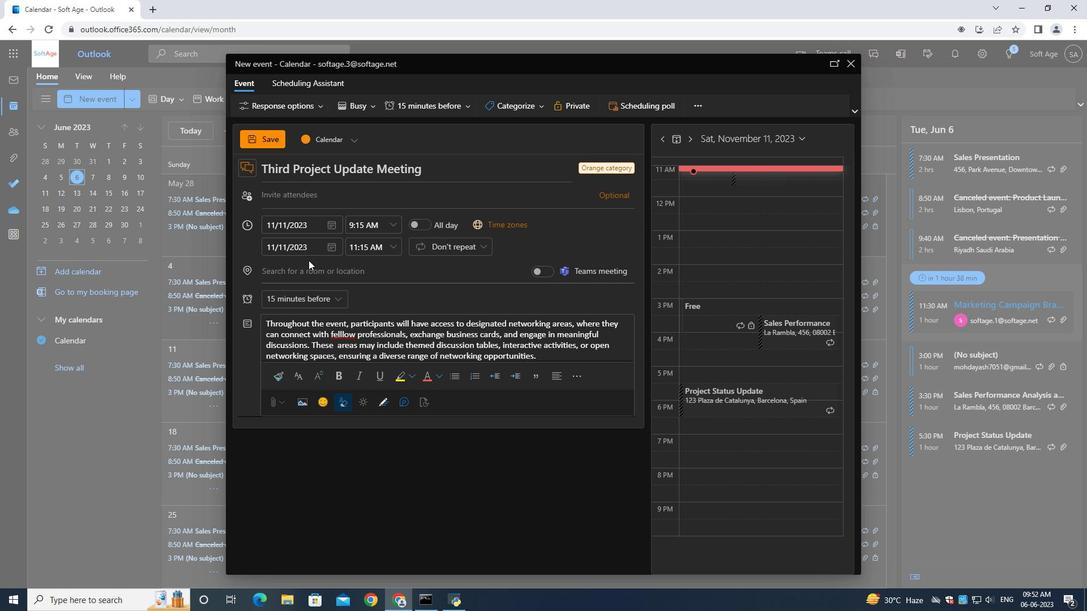 
Action: Mouse pressed left at (296, 196)
Screenshot: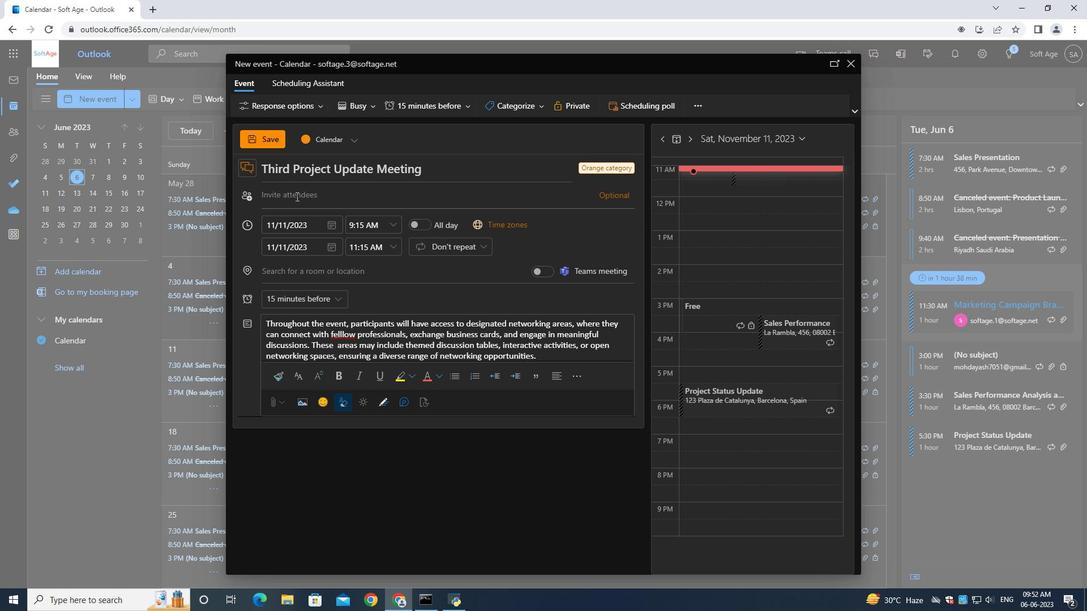 
Action: Mouse moved to (296, 196)
Screenshot: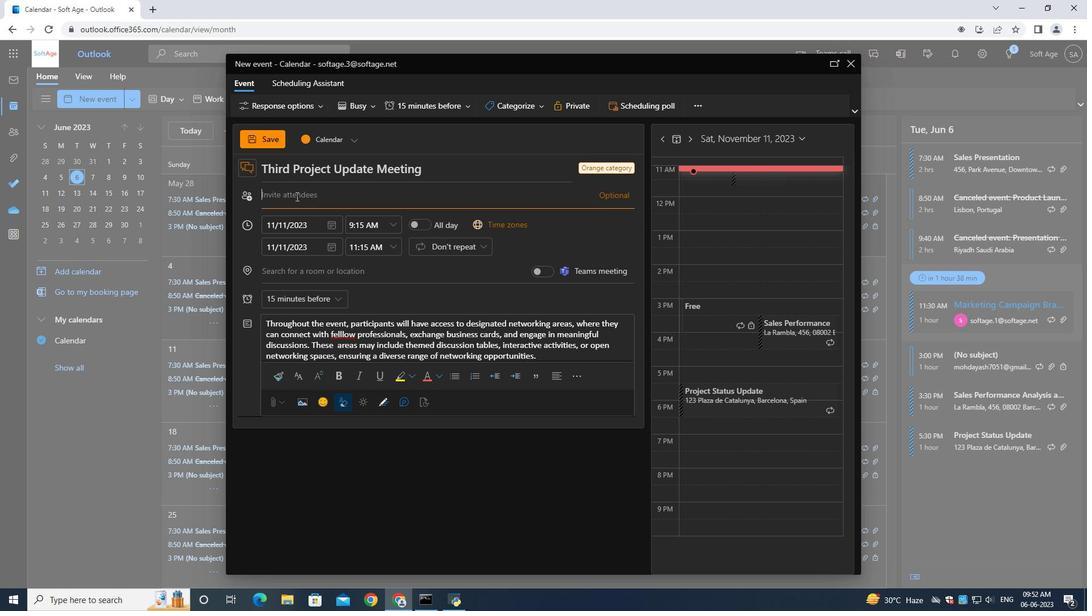 
Action: Key pressed softage.2<Key.shift>@softage.net
Screenshot: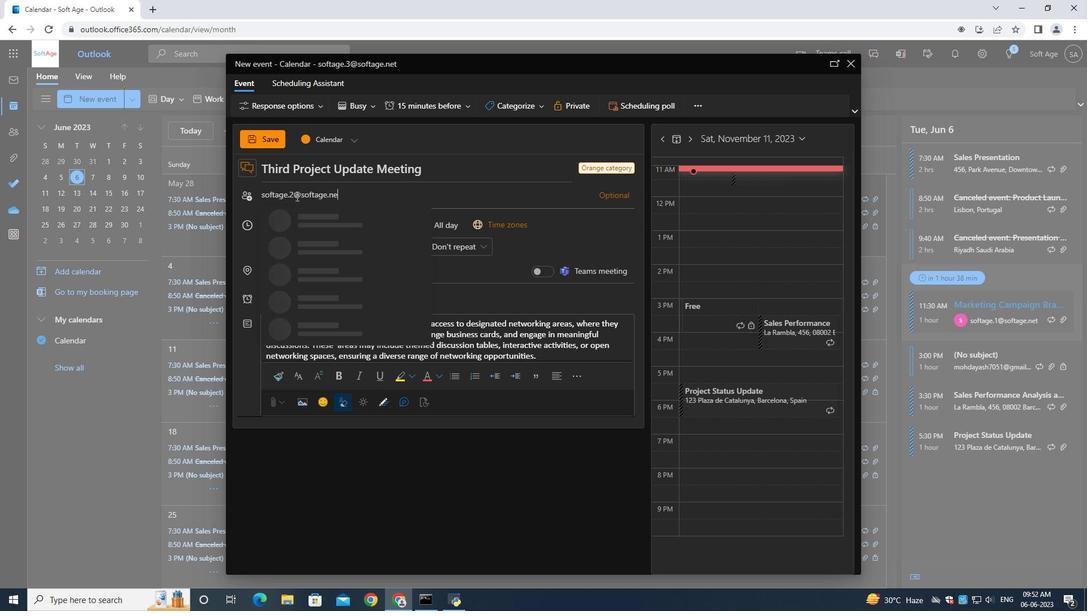 
Action: Mouse moved to (317, 218)
Screenshot: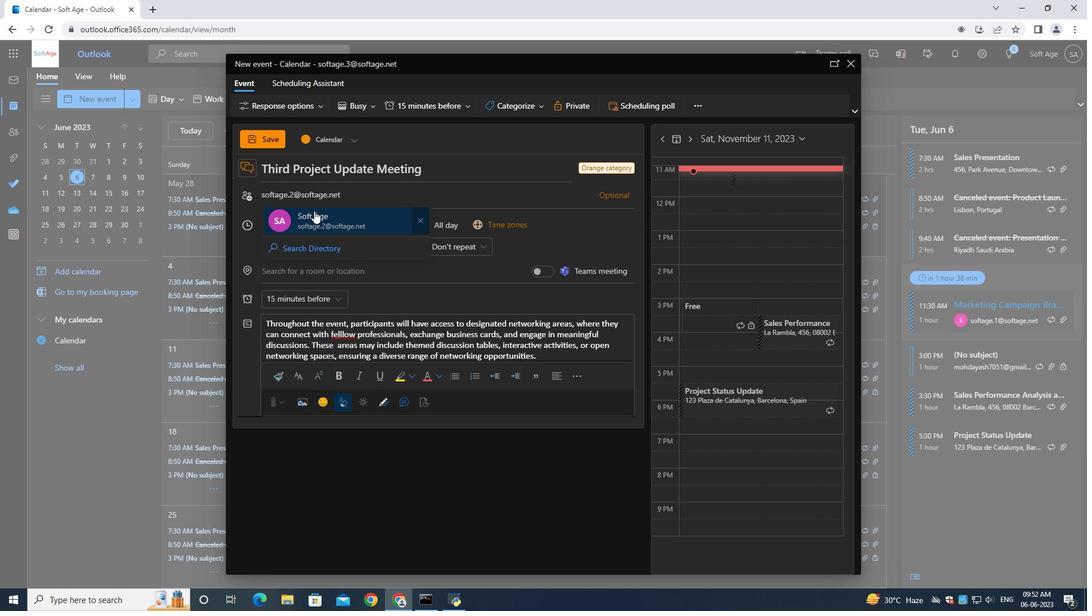 
Action: Mouse pressed left at (317, 218)
Screenshot: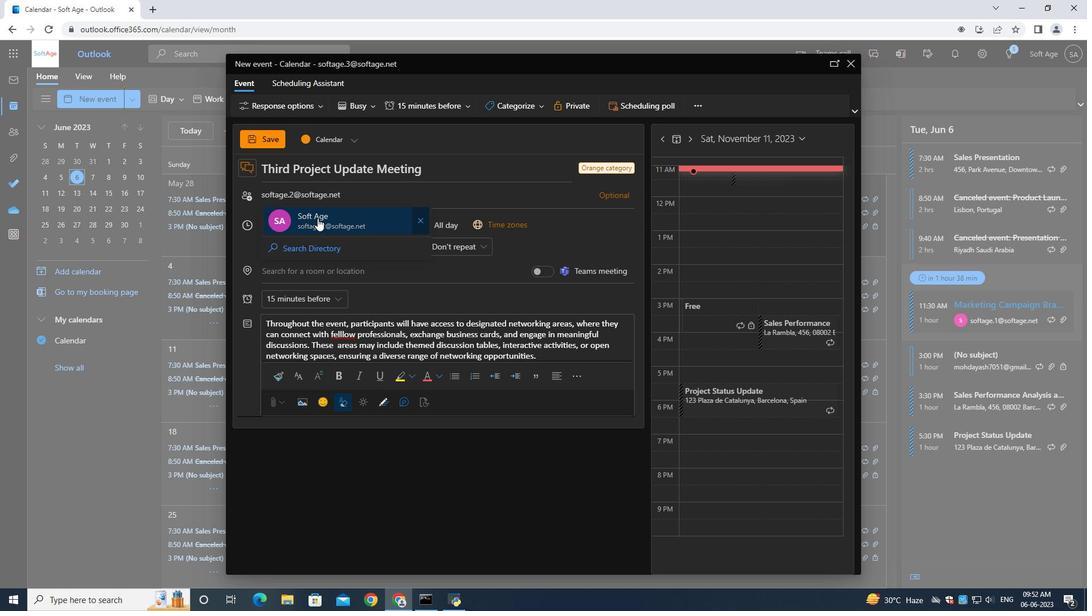 
Action: Mouse moved to (388, 201)
Screenshot: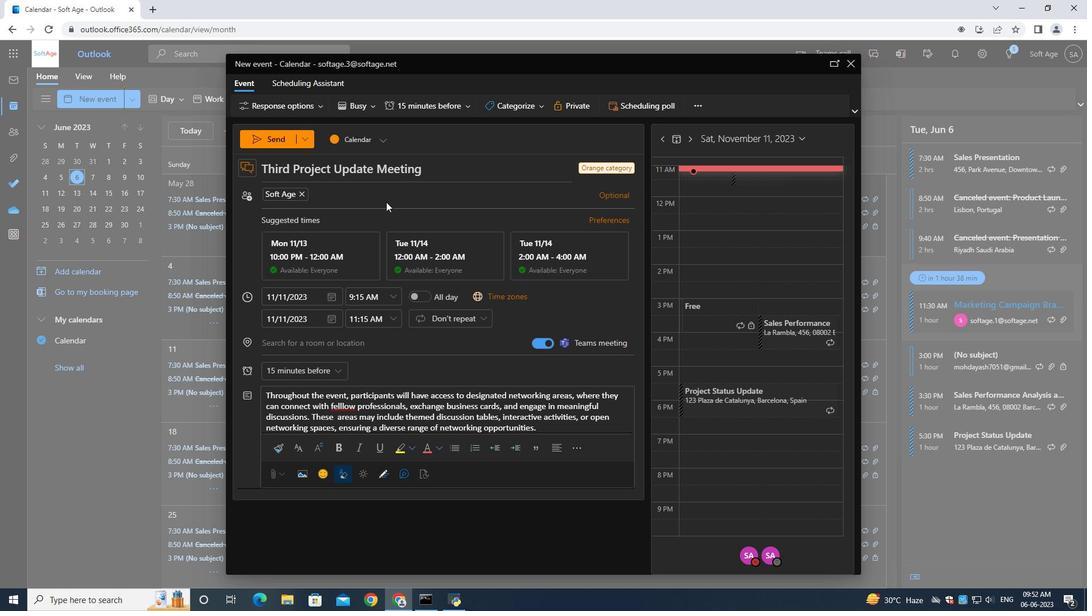 
Action: Key pressed softage.4<Key.shift>@sofage.net
Screenshot: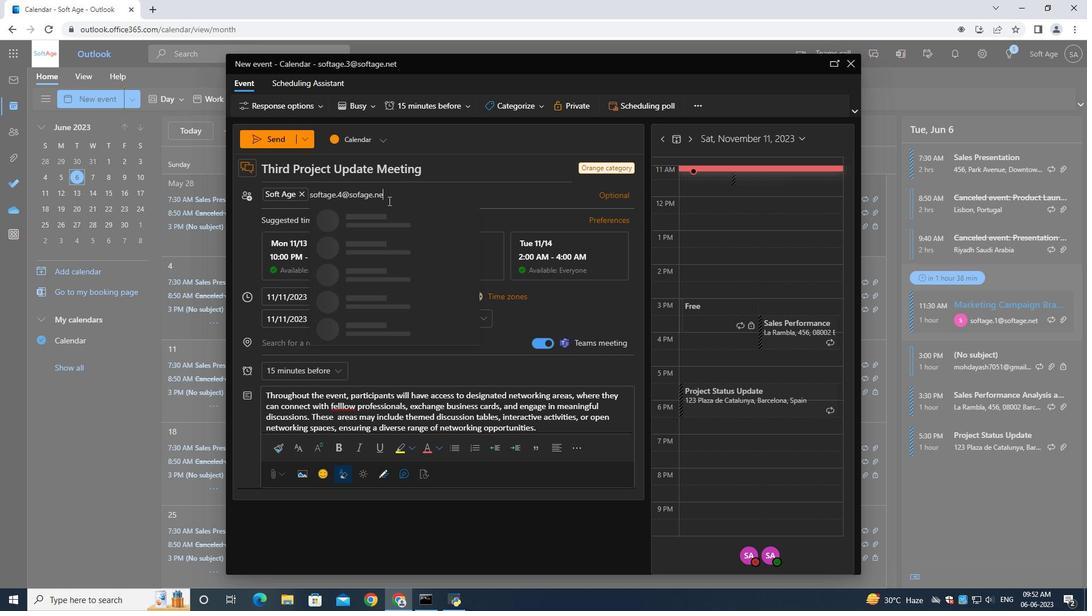 
Action: Mouse moved to (360, 193)
Screenshot: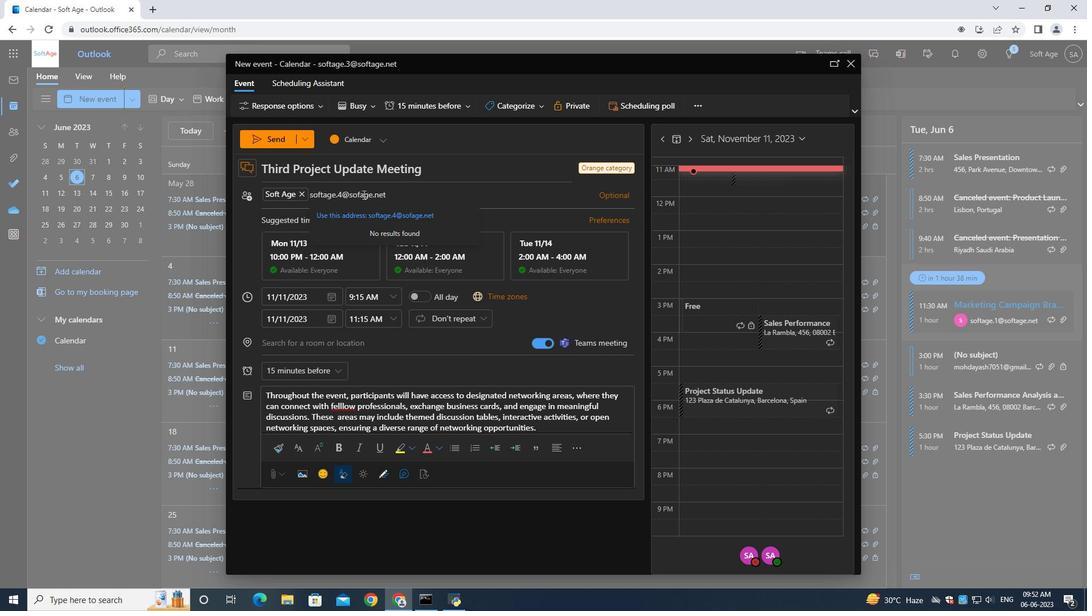 
Action: Mouse pressed left at (360, 193)
Screenshot: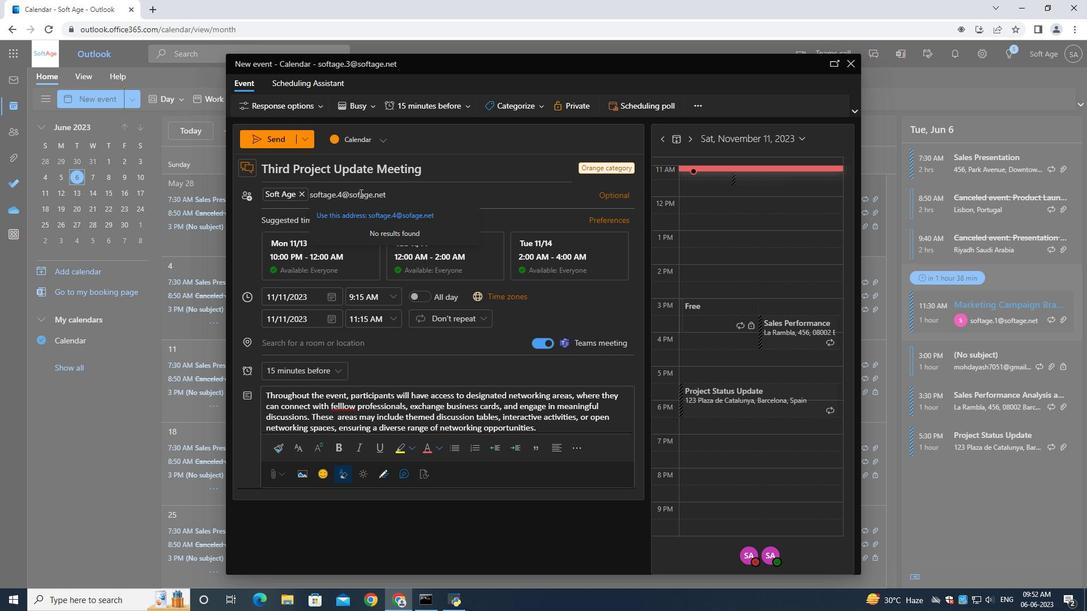 
Action: Mouse moved to (514, 241)
Screenshot: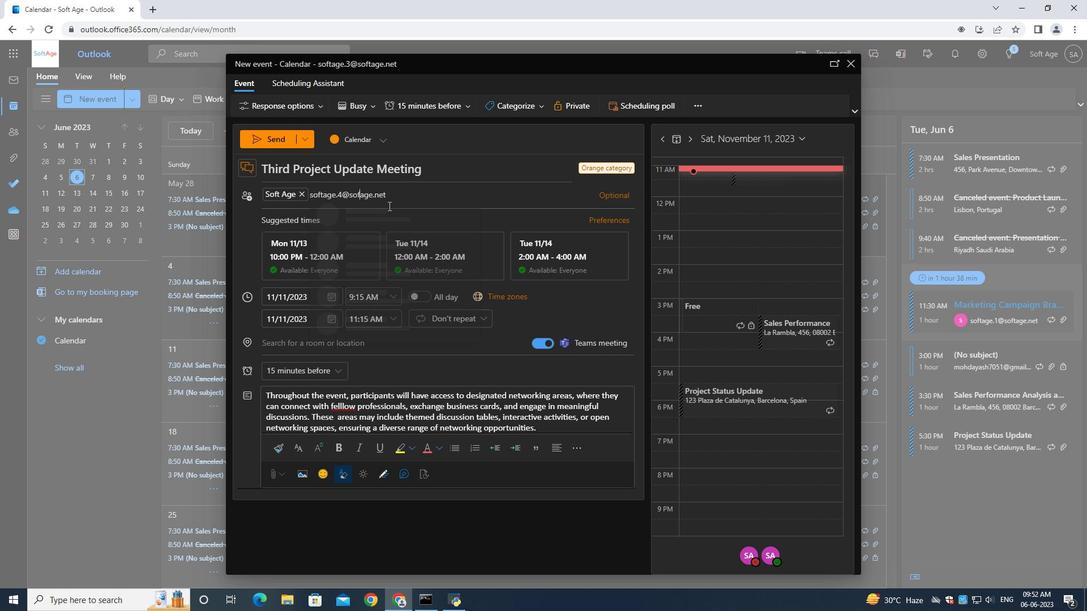 
Action: Key pressed t
Screenshot: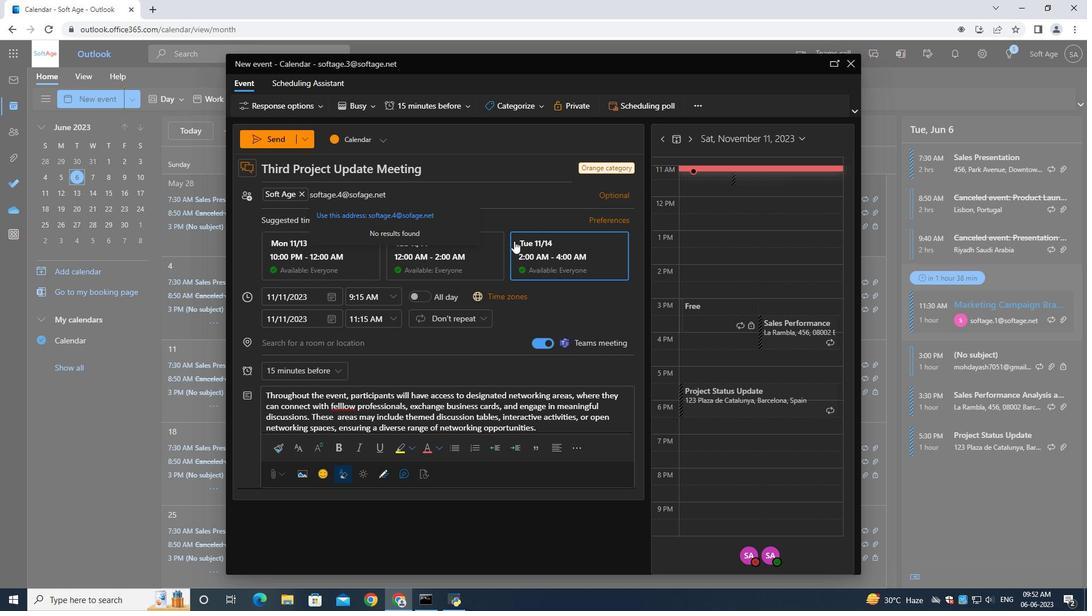 
Action: Mouse moved to (382, 225)
Screenshot: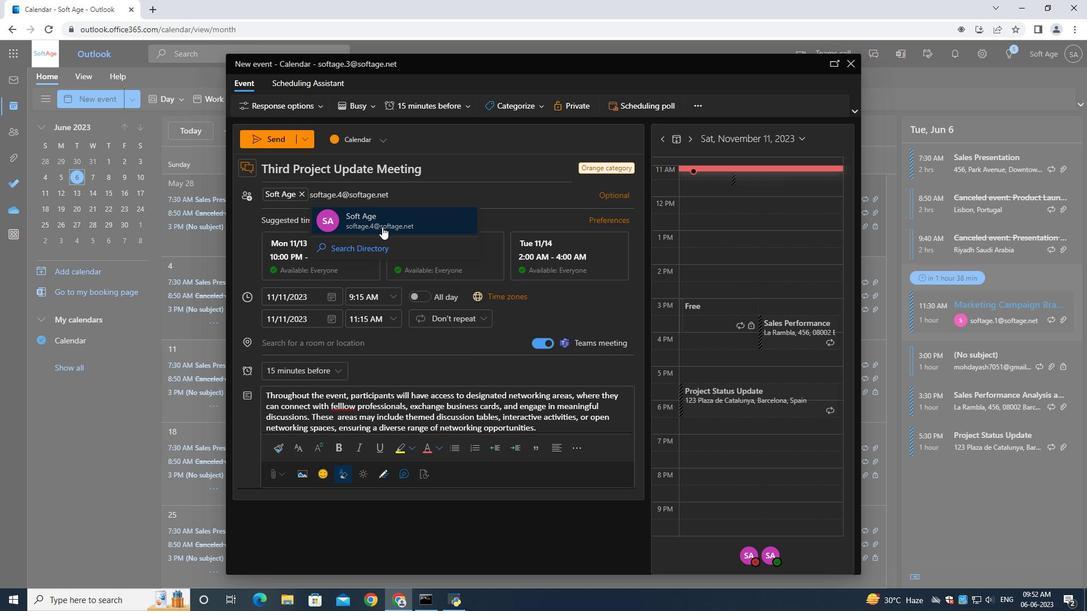 
Action: Mouse pressed left at (382, 225)
Screenshot: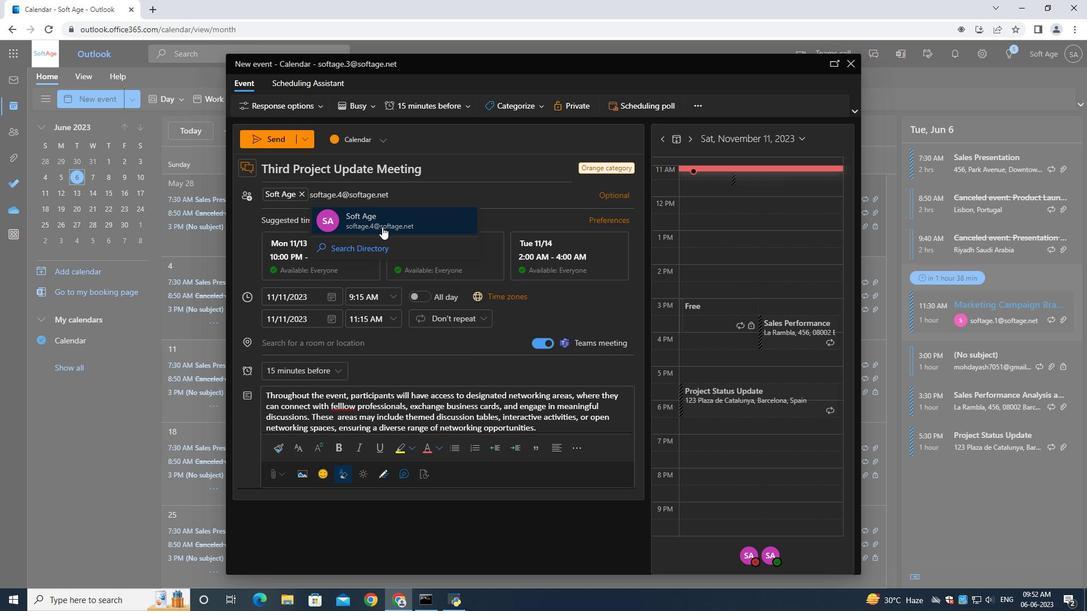 
Action: Mouse moved to (289, 373)
Screenshot: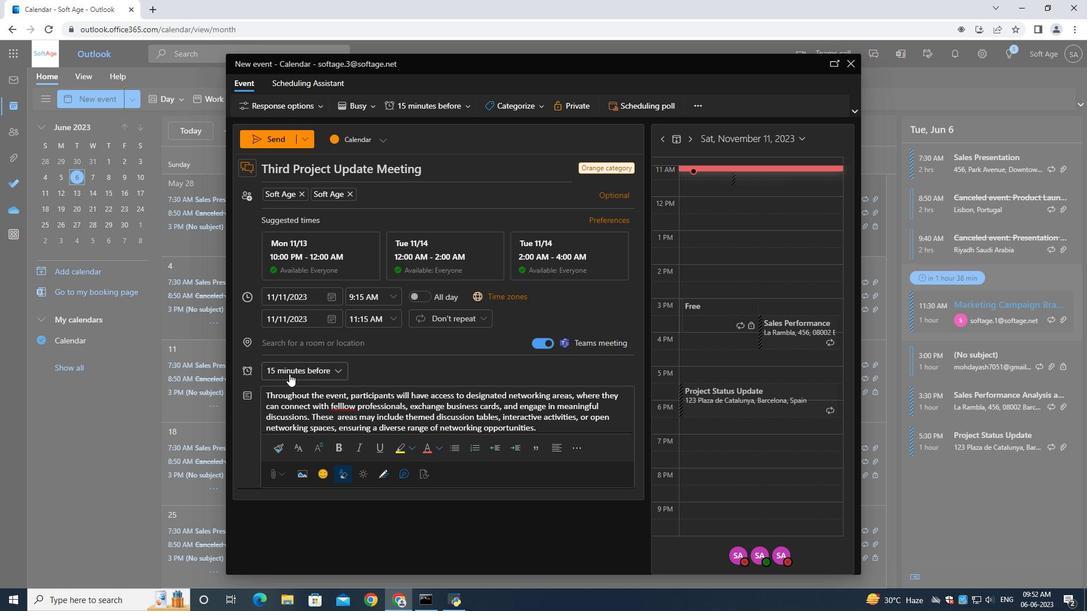
Action: Mouse pressed left at (289, 373)
Screenshot: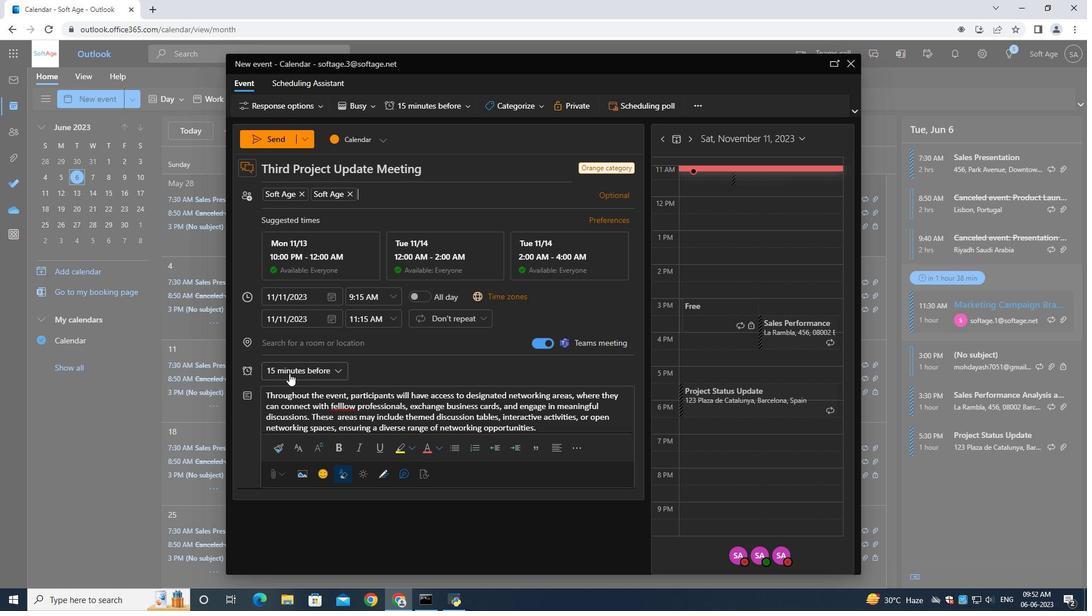 
Action: Mouse moved to (299, 172)
Screenshot: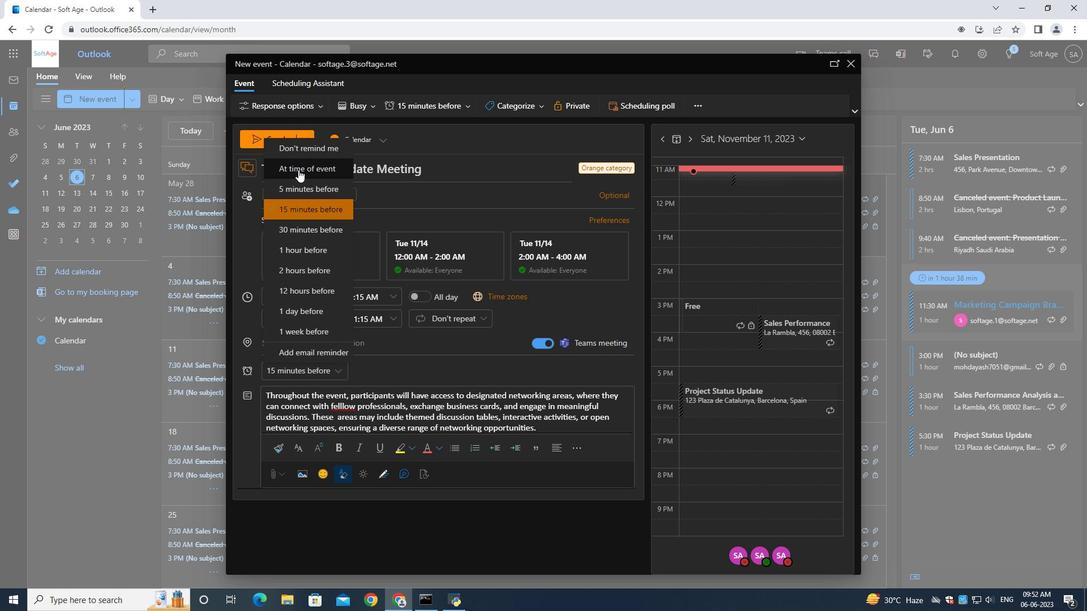 
Action: Mouse pressed left at (299, 172)
Screenshot: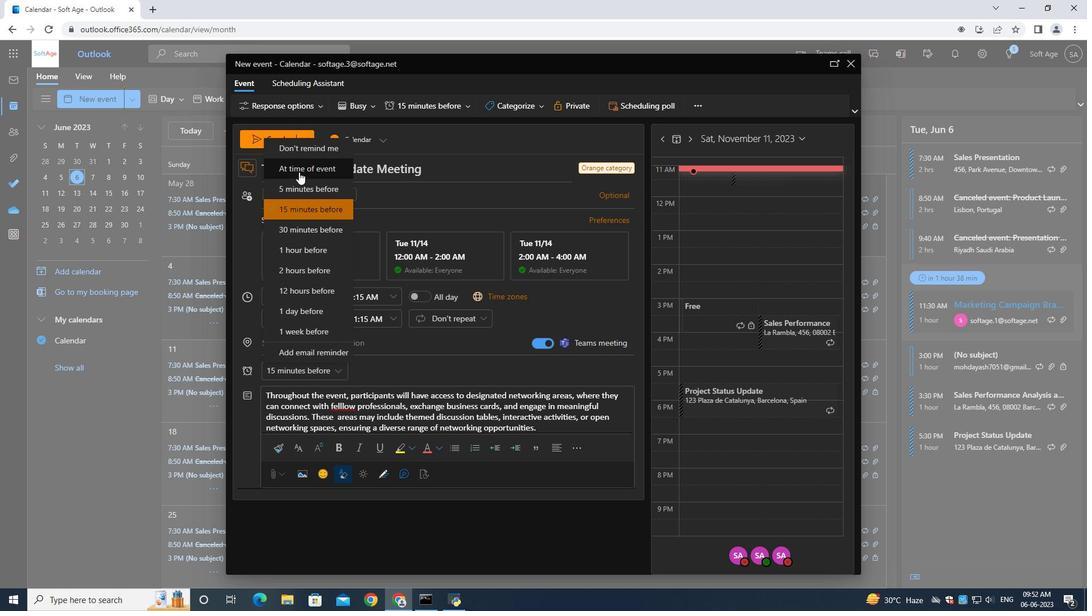 
Action: Mouse moved to (267, 143)
Screenshot: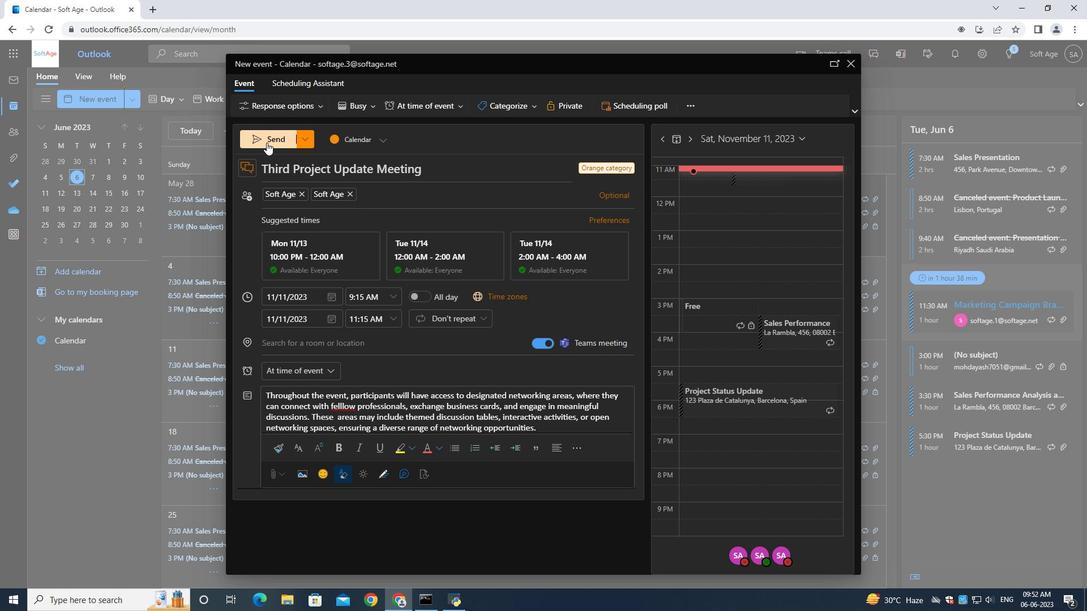 
Action: Mouse pressed left at (267, 143)
Screenshot: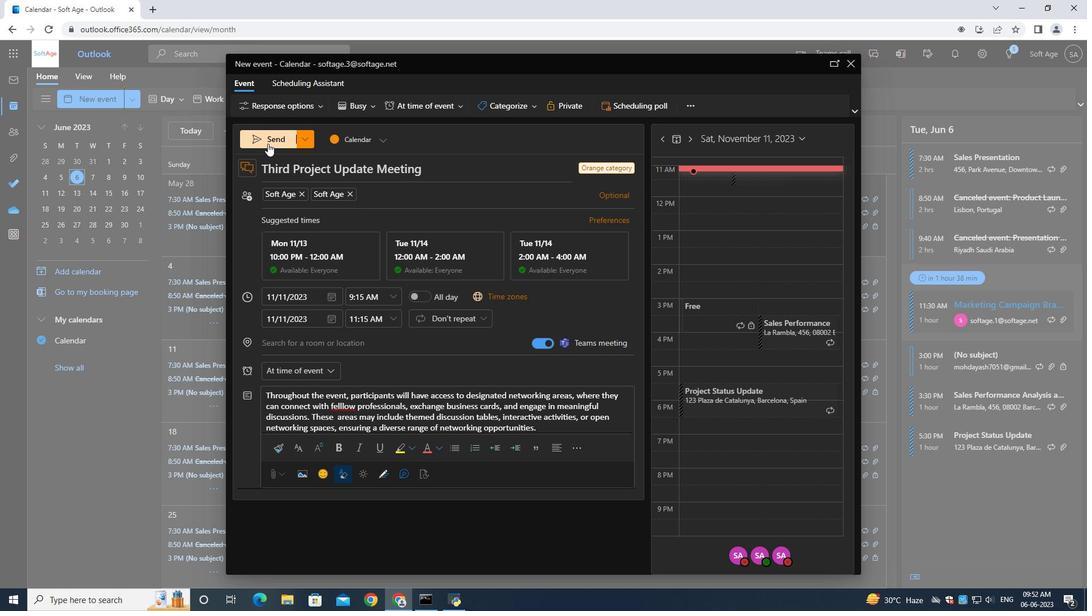 
Action: Mouse moved to (359, 233)
Screenshot: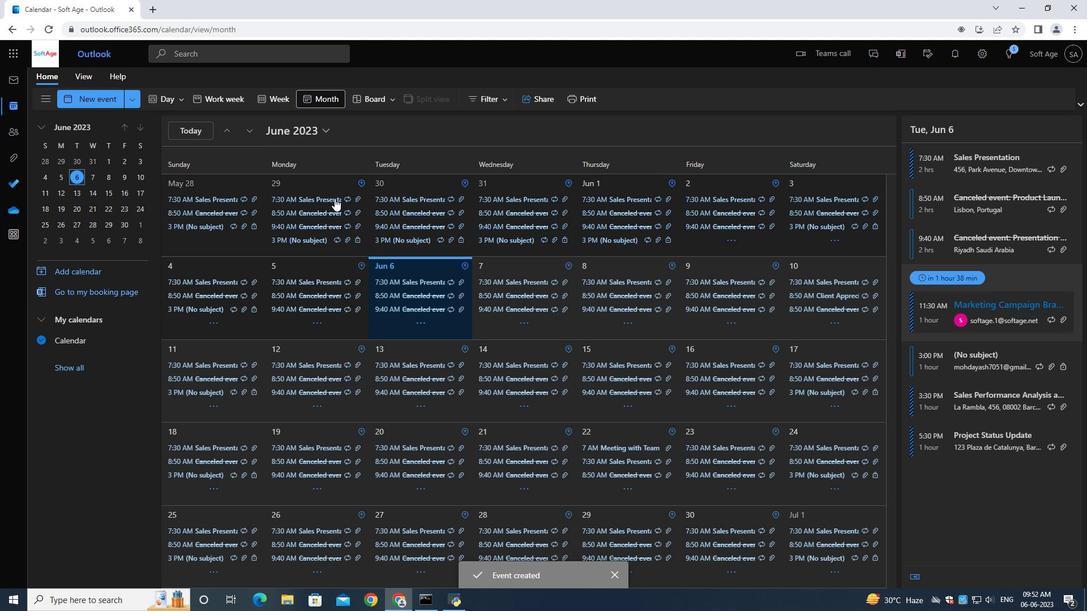
